 Task: Add a signature Ibrahim Sanchez containing Have a great St. Patricks Day, Ibrahim Sanchez to email address softage.2@softage.net and add a label Decorations
Action: Mouse moved to (1004, 81)
Screenshot: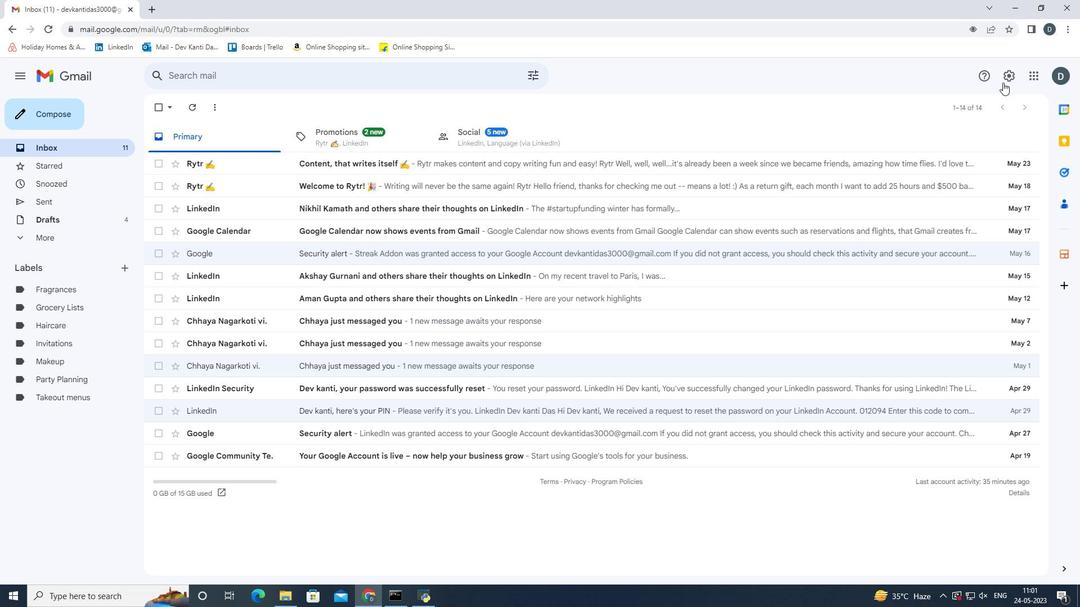 
Action: Mouse pressed left at (1004, 81)
Screenshot: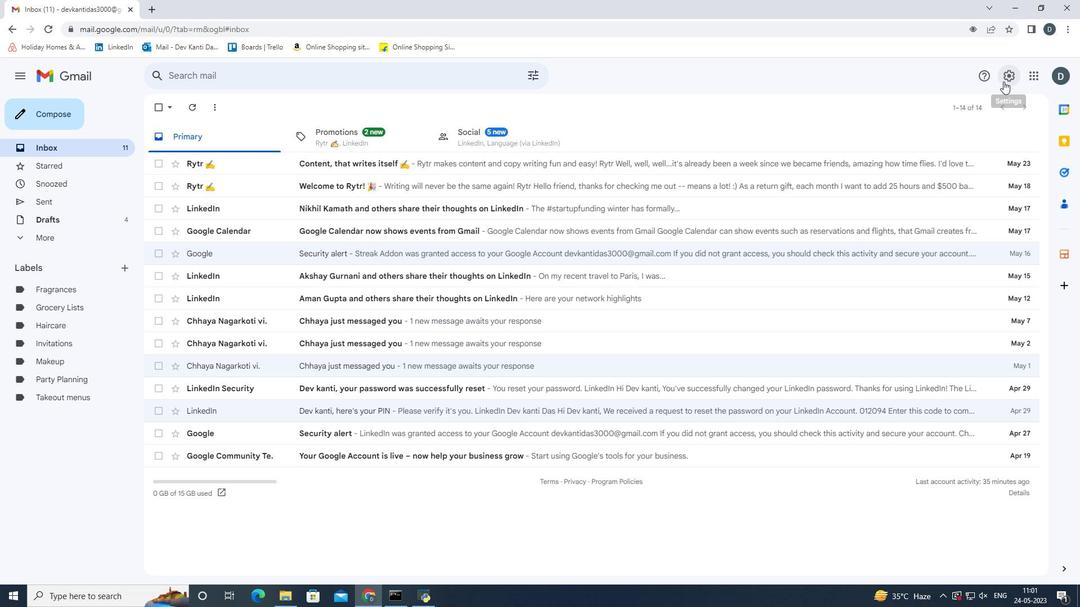 
Action: Mouse moved to (973, 130)
Screenshot: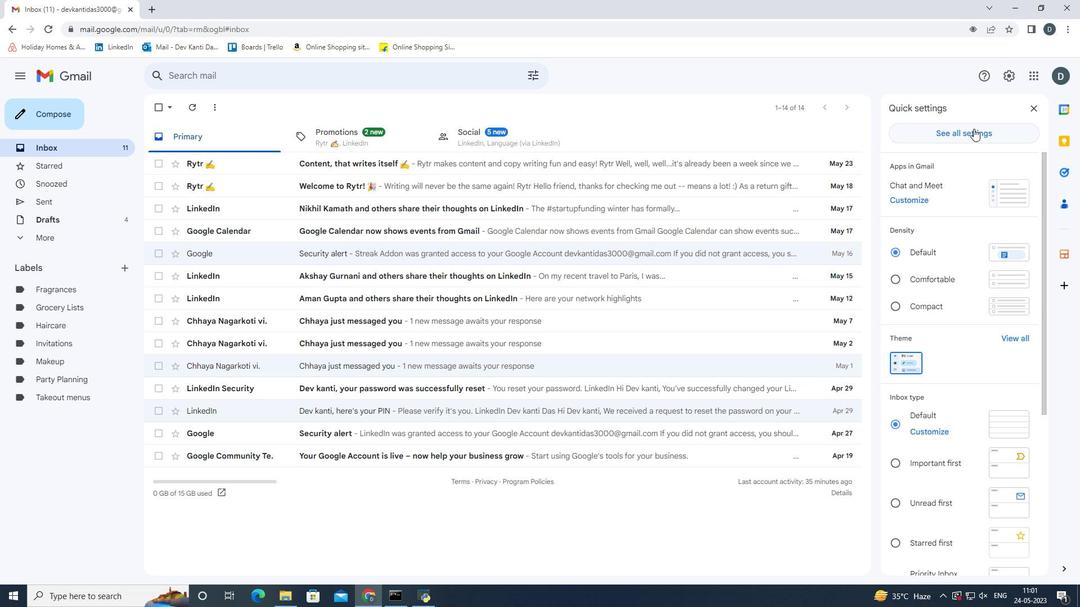 
Action: Mouse pressed left at (973, 130)
Screenshot: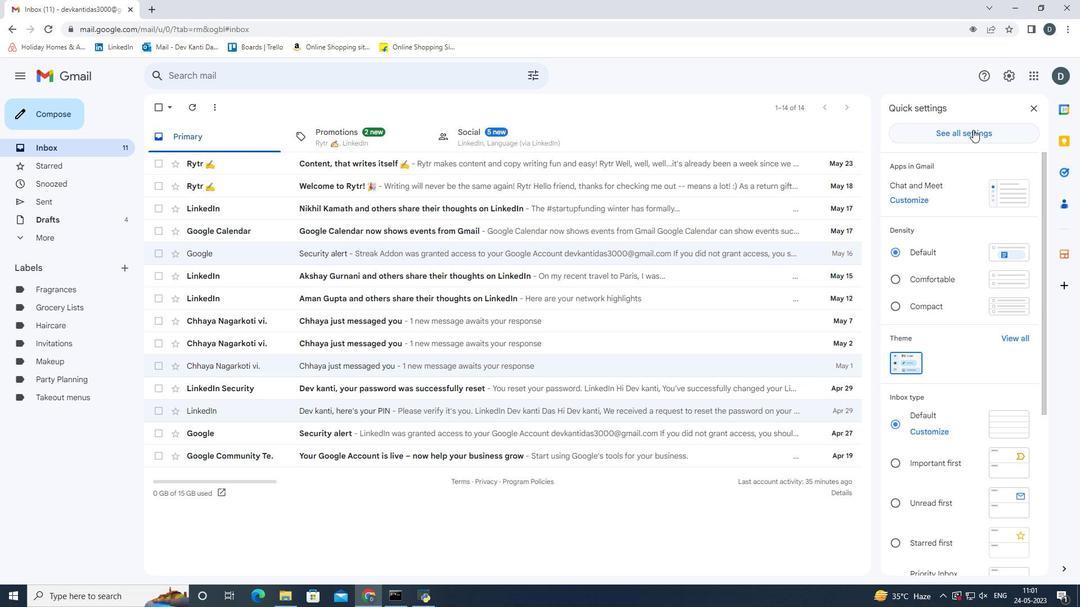 
Action: Mouse moved to (741, 331)
Screenshot: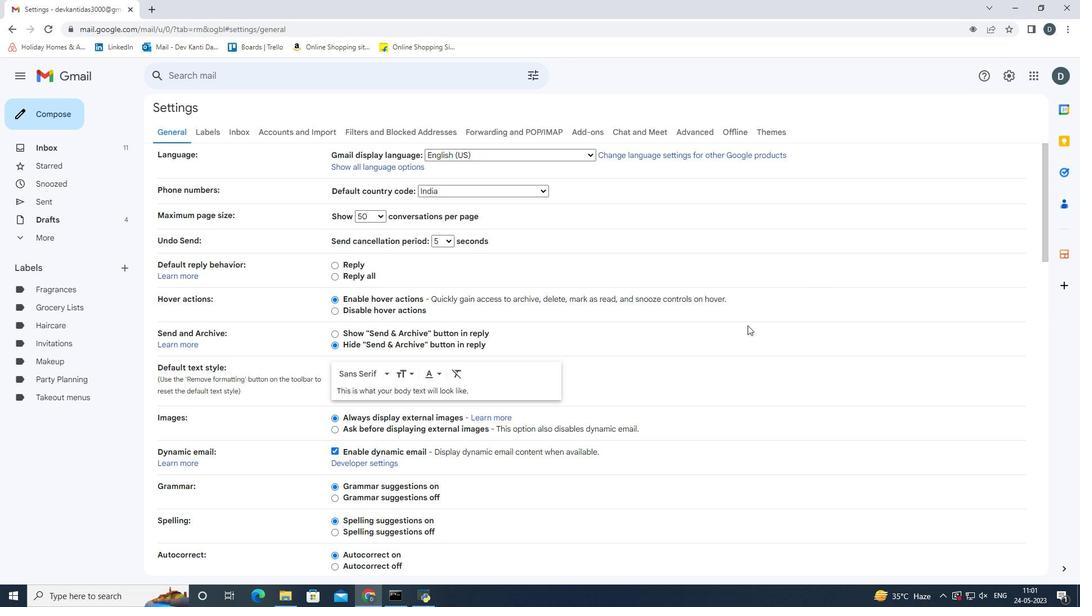 
Action: Mouse scrolled (741, 330) with delta (0, 0)
Screenshot: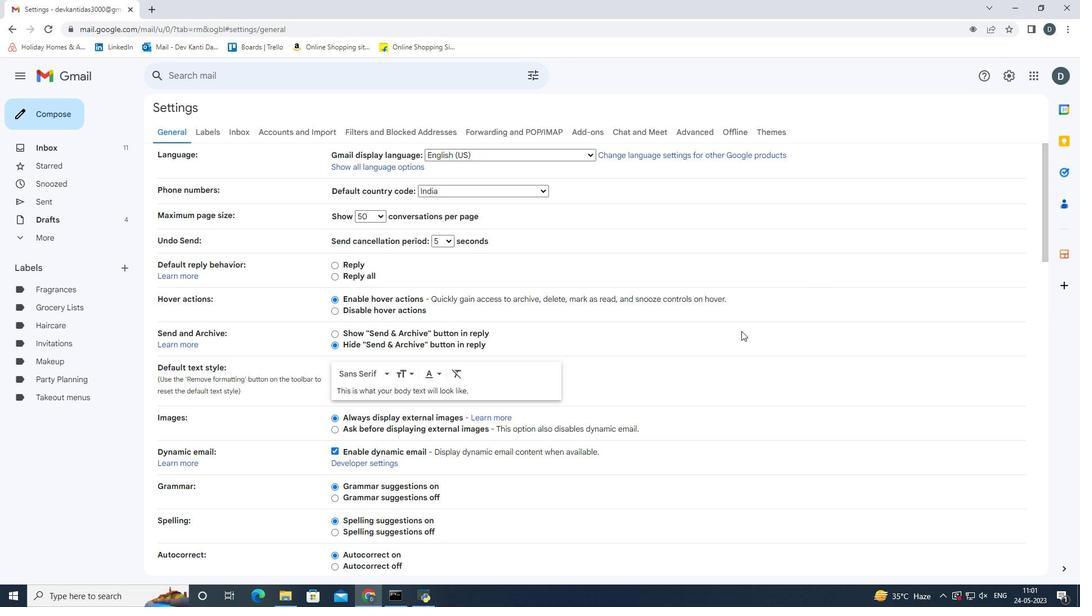 
Action: Mouse scrolled (741, 330) with delta (0, 0)
Screenshot: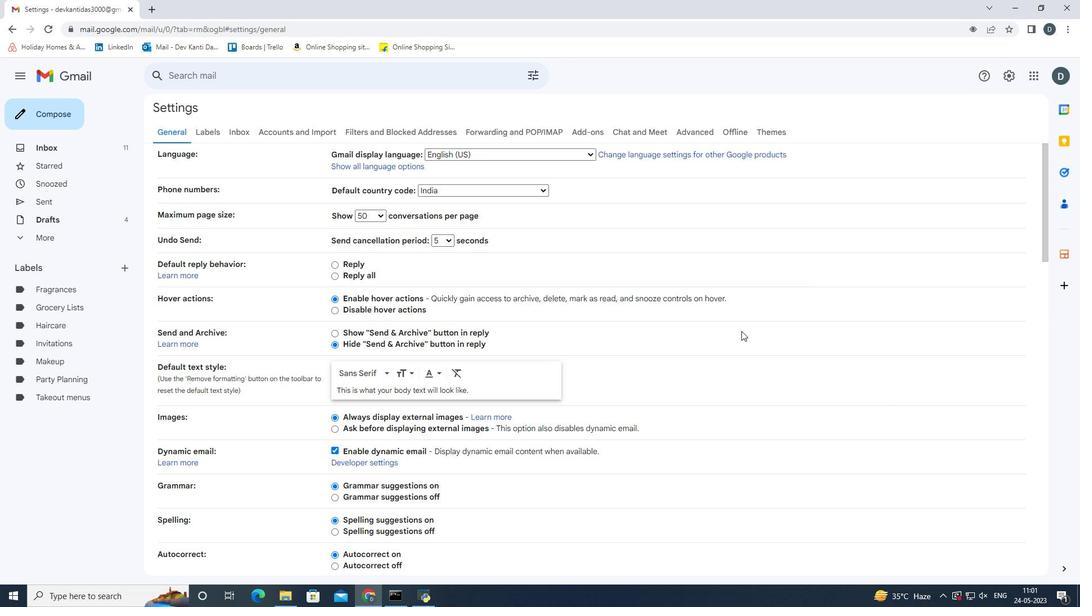 
Action: Mouse scrolled (741, 330) with delta (0, 0)
Screenshot: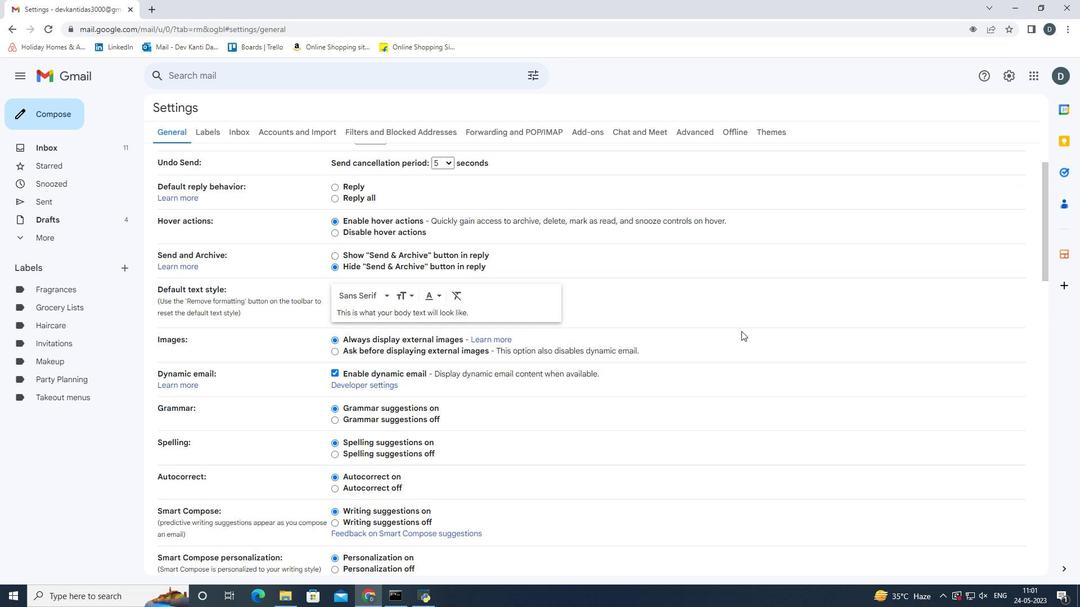 
Action: Mouse scrolled (741, 330) with delta (0, 0)
Screenshot: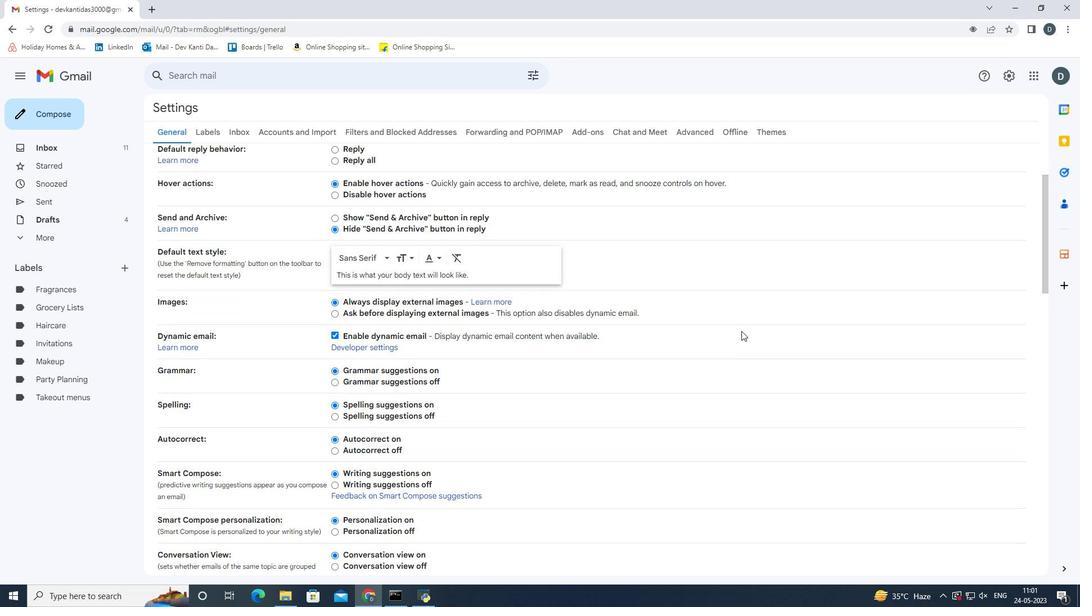 
Action: Mouse scrolled (741, 330) with delta (0, 0)
Screenshot: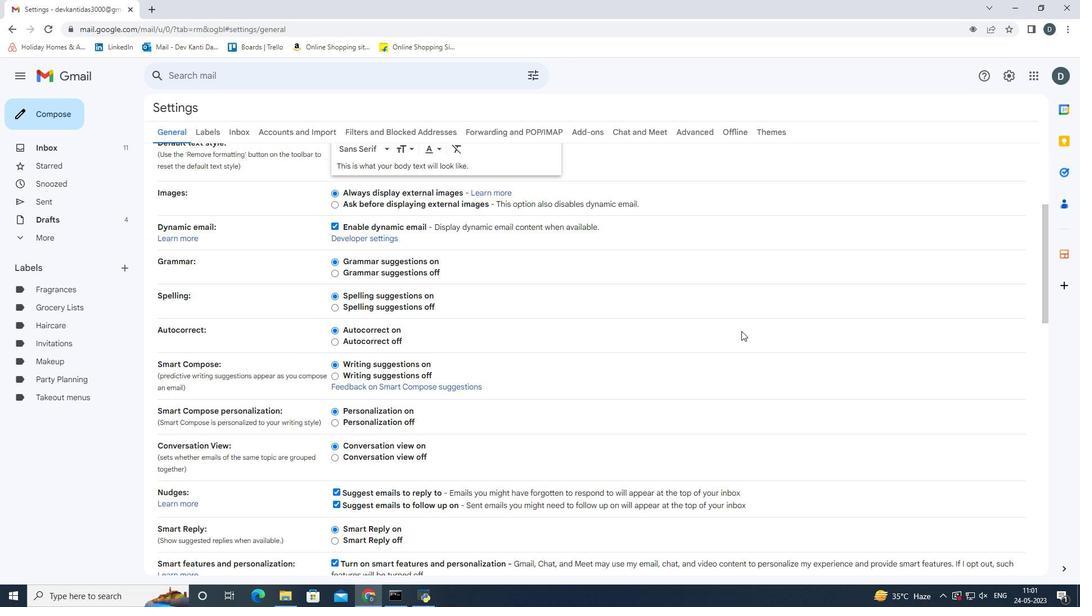 
Action: Mouse scrolled (741, 330) with delta (0, 0)
Screenshot: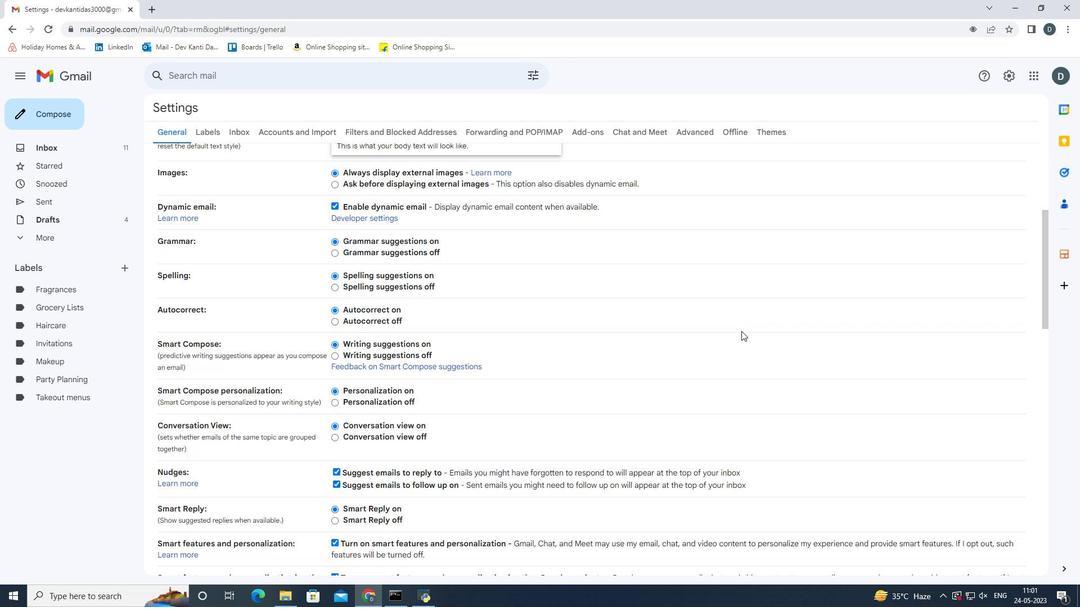 
Action: Mouse scrolled (741, 330) with delta (0, 0)
Screenshot: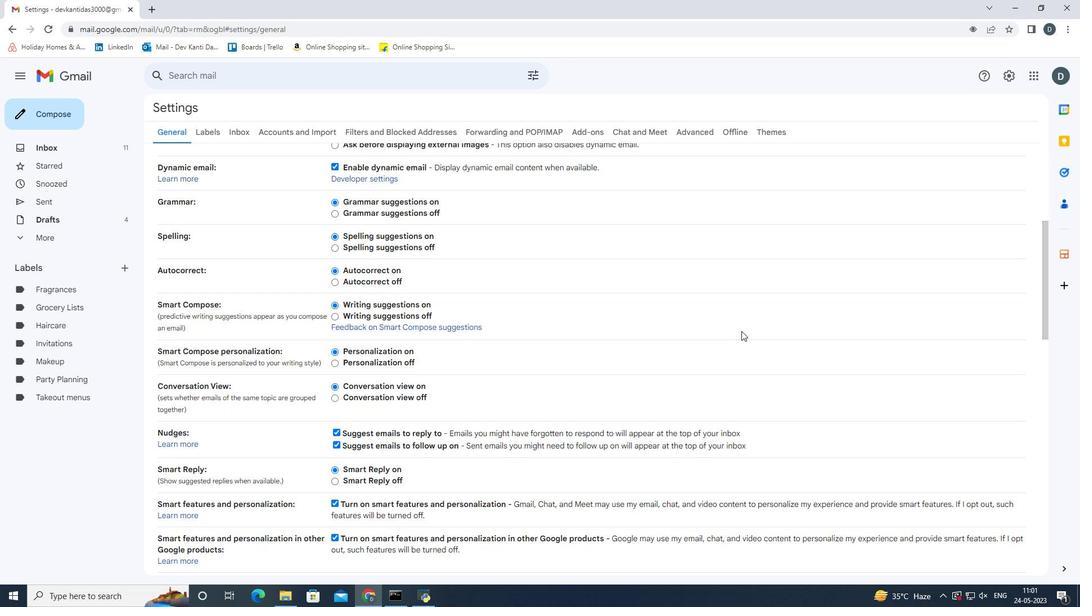 
Action: Mouse scrolled (741, 330) with delta (0, 0)
Screenshot: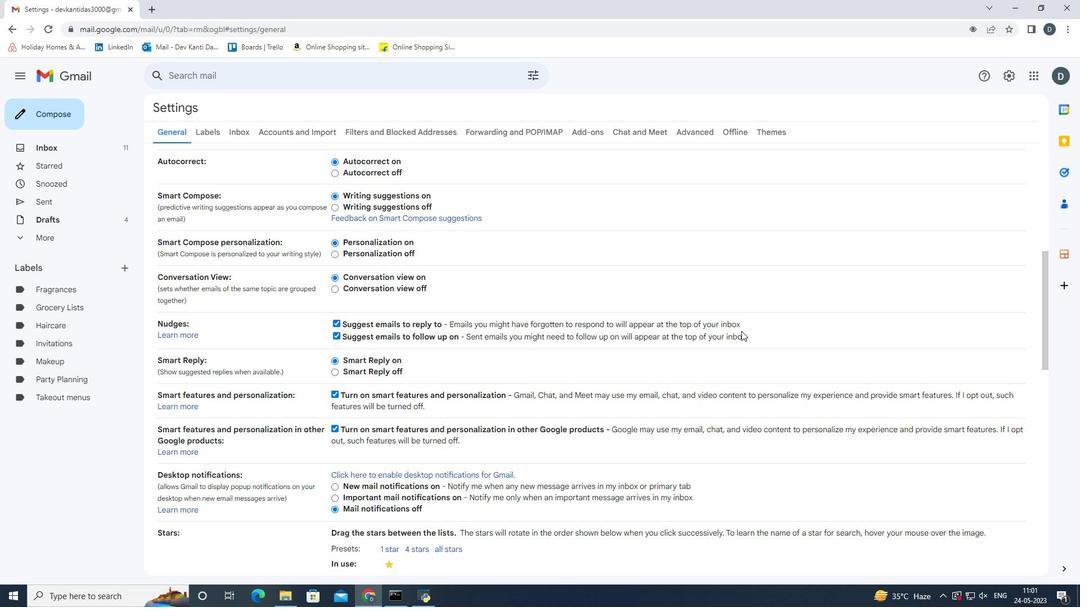 
Action: Mouse scrolled (741, 330) with delta (0, 0)
Screenshot: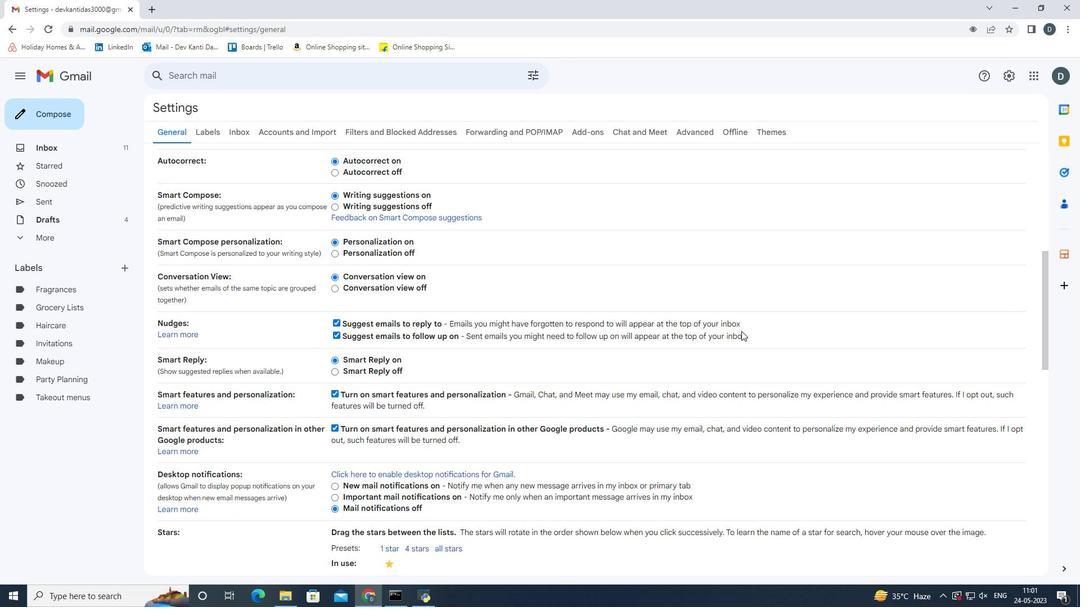 
Action: Mouse scrolled (741, 330) with delta (0, 0)
Screenshot: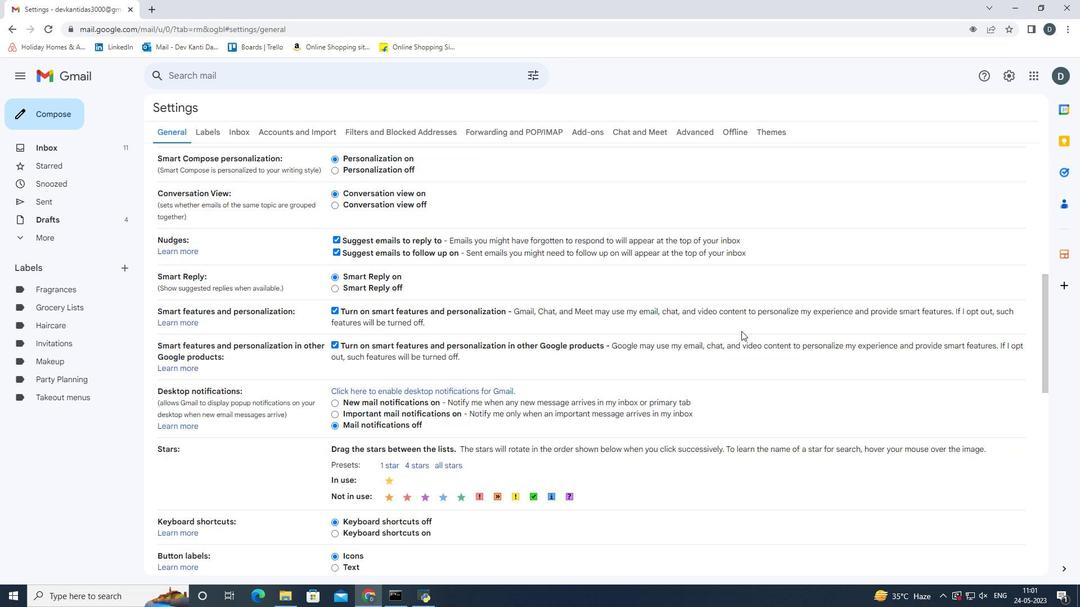 
Action: Mouse scrolled (741, 330) with delta (0, 0)
Screenshot: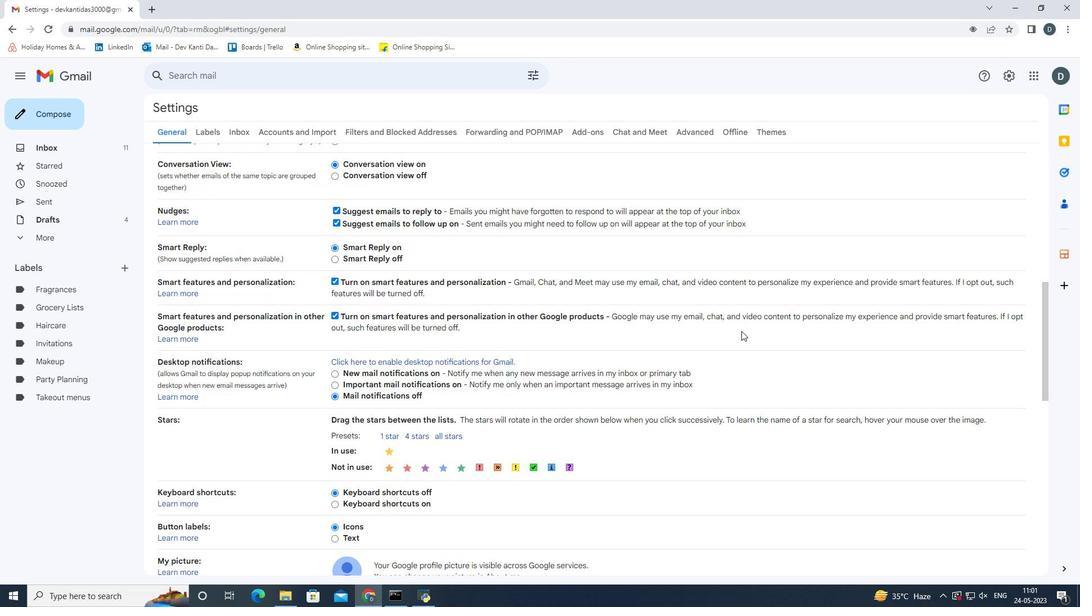 
Action: Mouse scrolled (741, 330) with delta (0, 0)
Screenshot: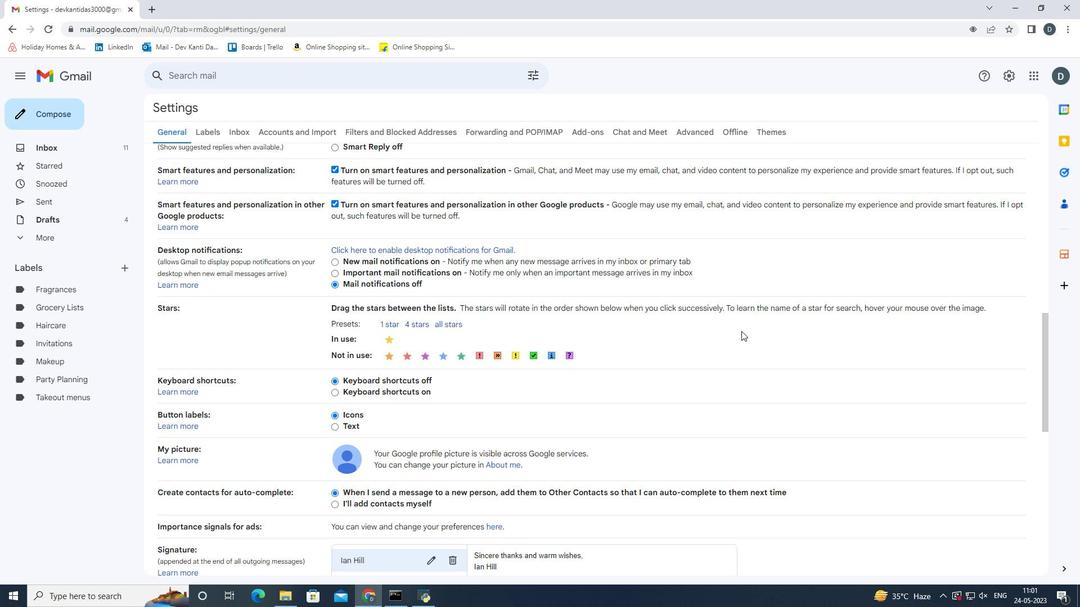 
Action: Mouse scrolled (741, 330) with delta (0, 0)
Screenshot: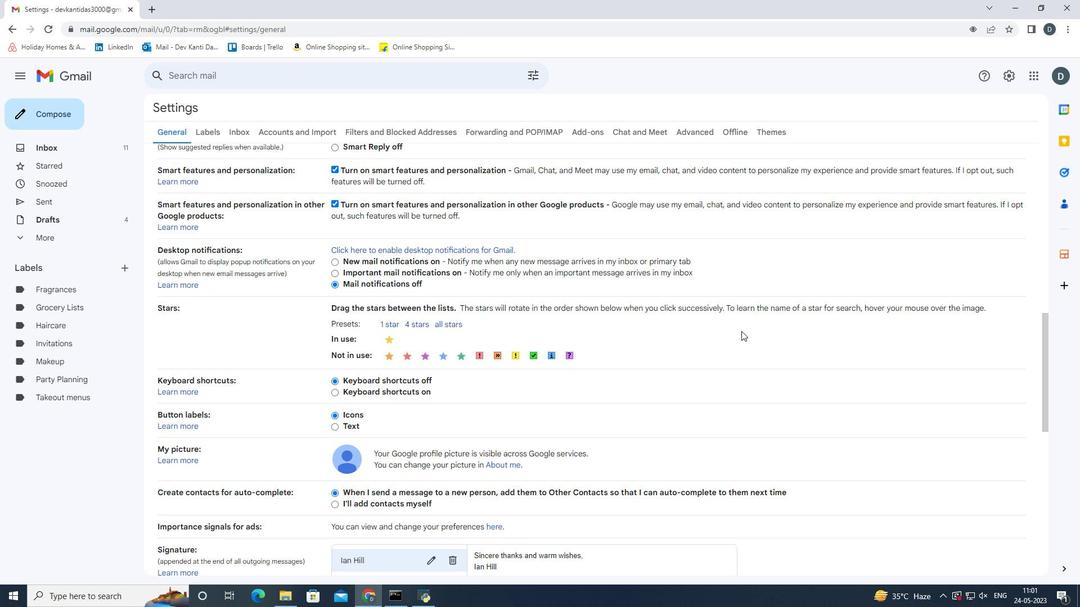 
Action: Mouse scrolled (741, 330) with delta (0, 0)
Screenshot: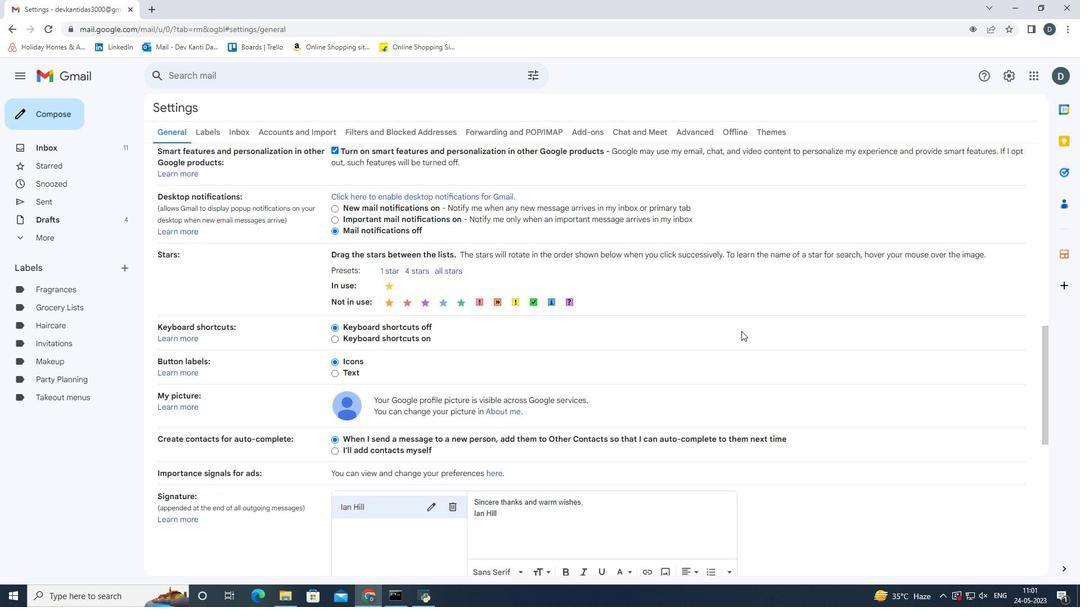 
Action: Mouse moved to (444, 394)
Screenshot: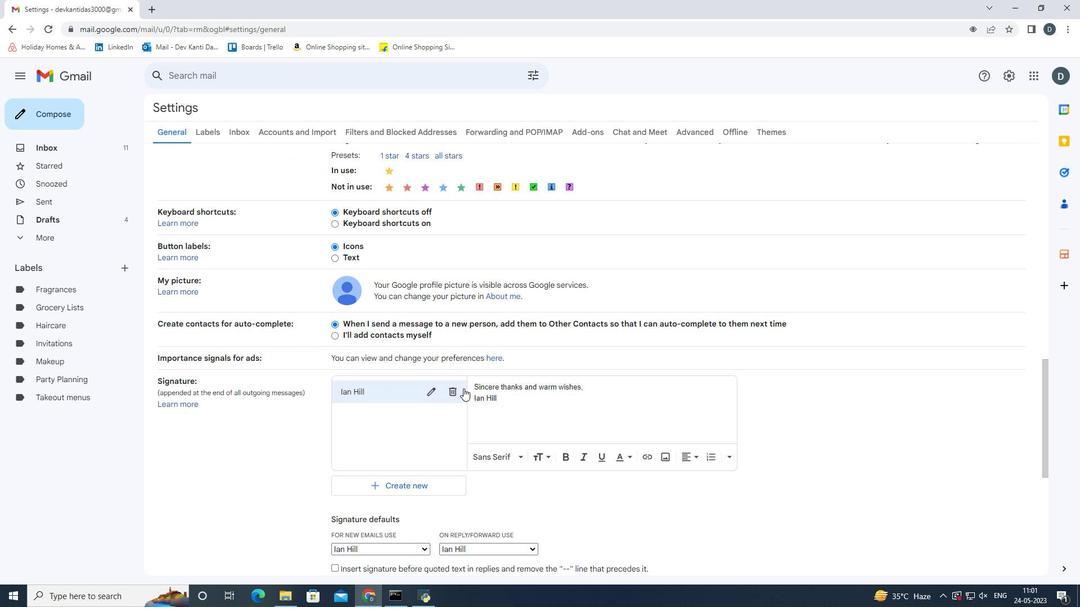
Action: Mouse pressed left at (444, 394)
Screenshot: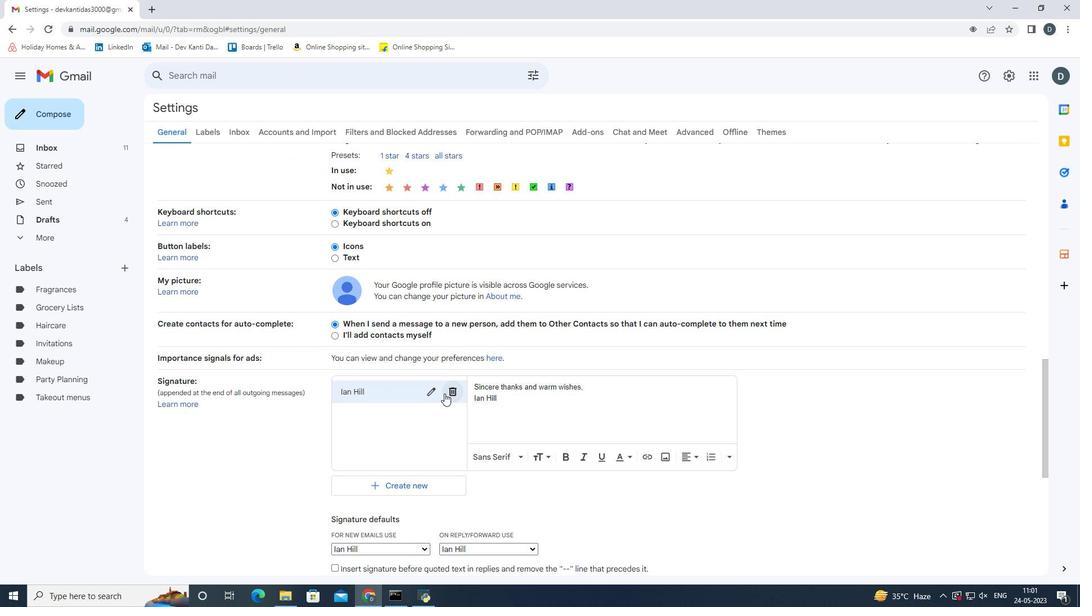 
Action: Mouse moved to (632, 340)
Screenshot: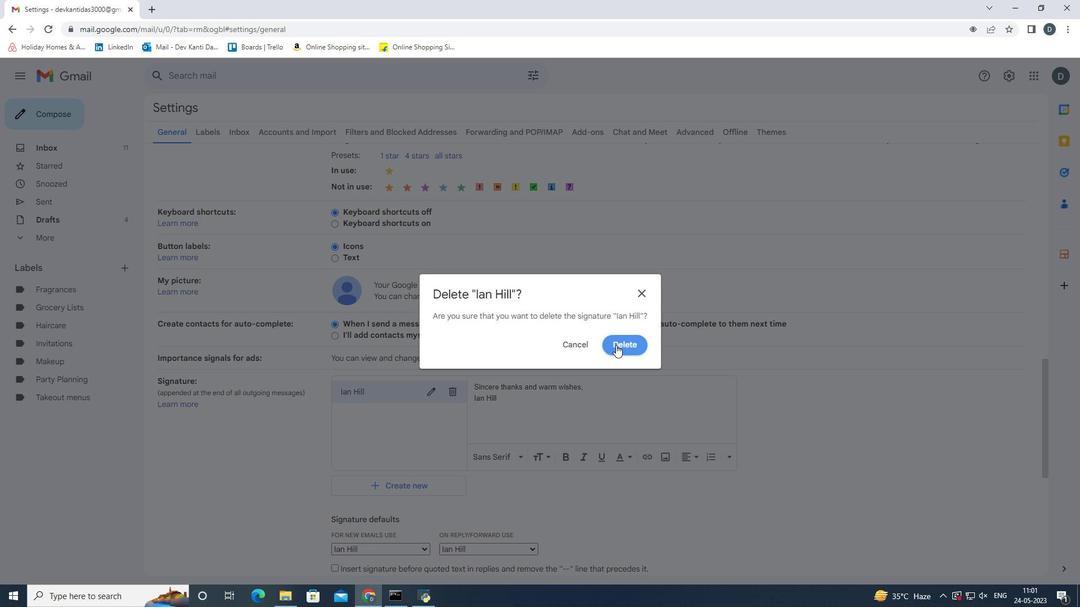 
Action: Mouse pressed left at (632, 340)
Screenshot: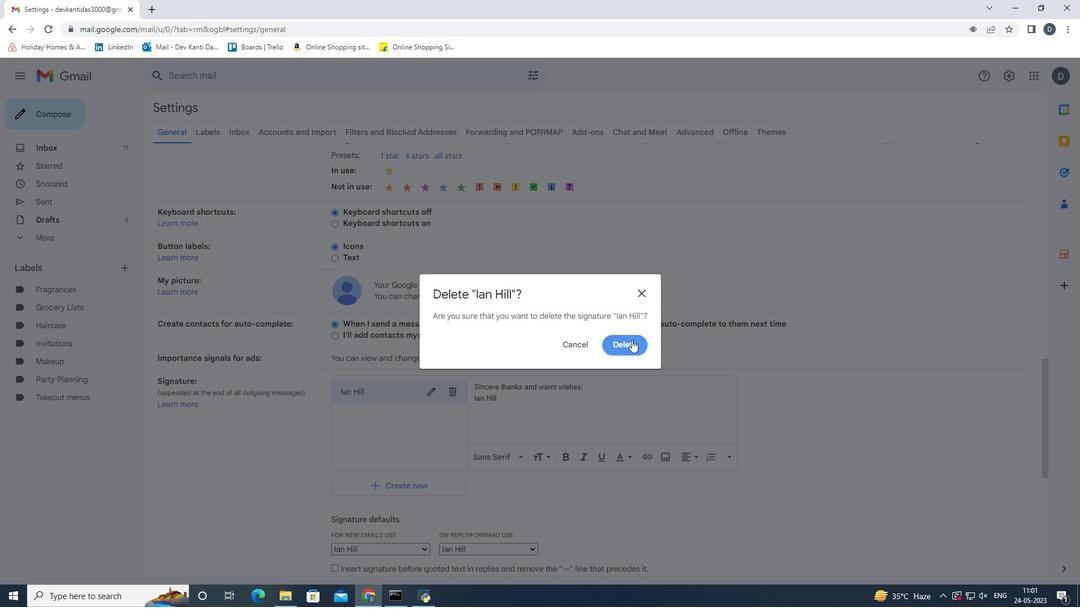 
Action: Mouse moved to (385, 396)
Screenshot: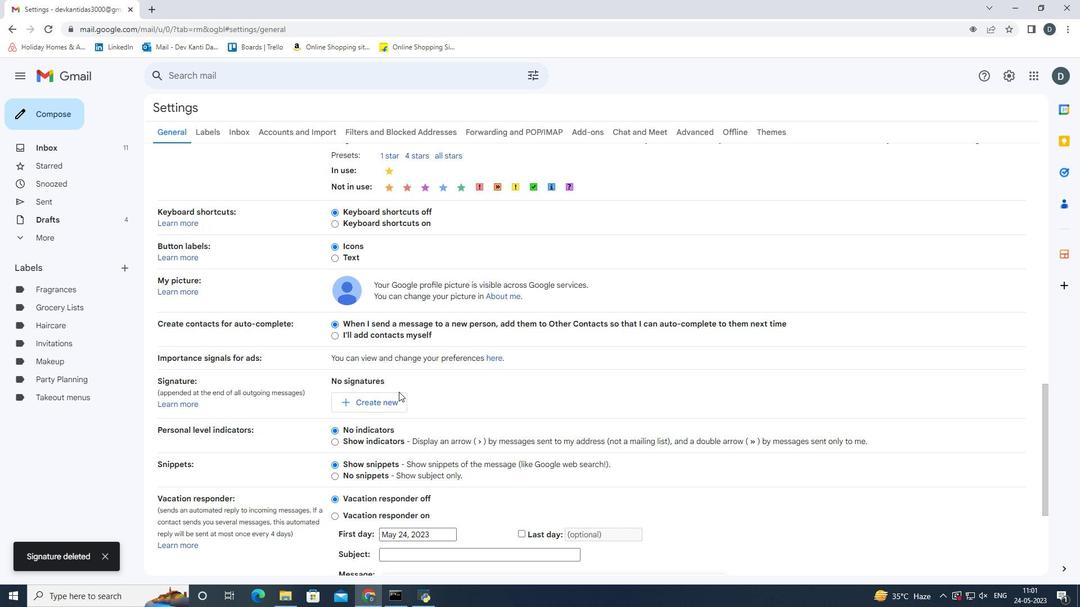 
Action: Mouse pressed left at (385, 396)
Screenshot: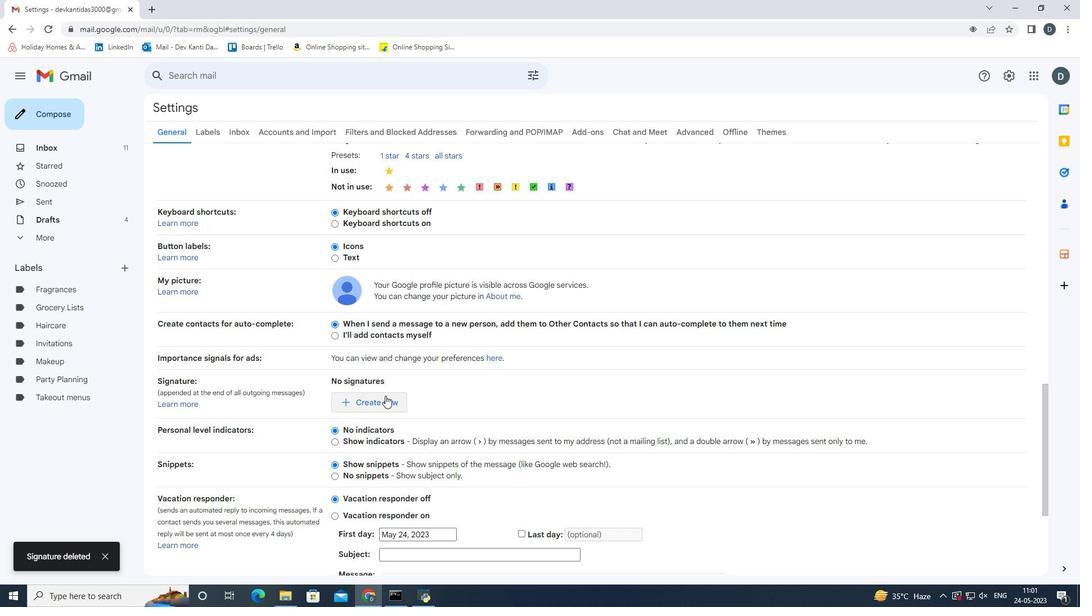 
Action: Mouse moved to (485, 331)
Screenshot: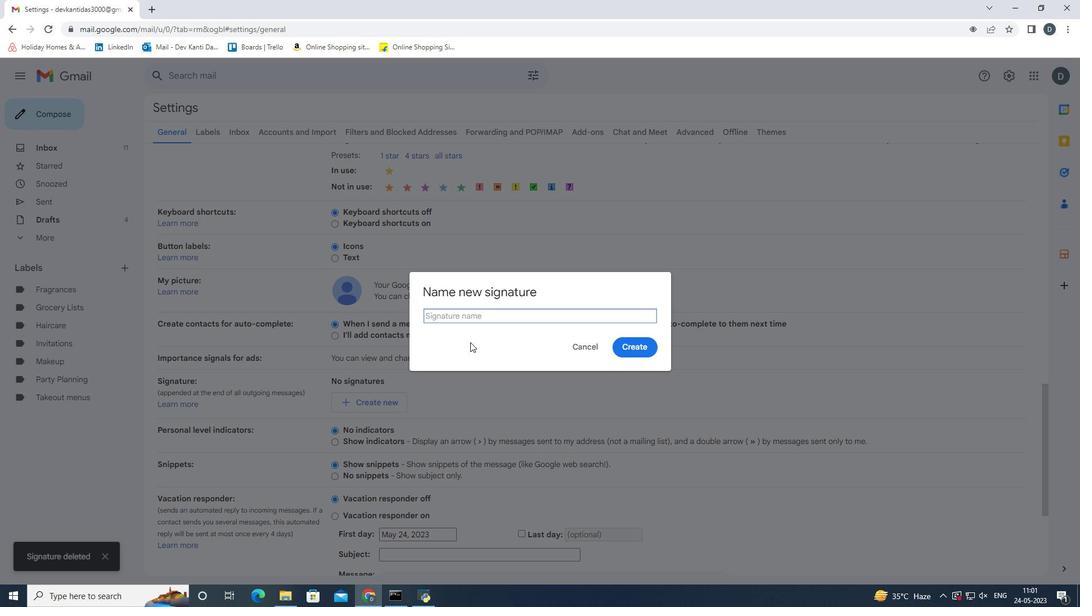 
Action: Key pressed <Key.shift_r>Ibrahim<Key.space><Key.shift>Sanchez<Key.enter>
Screenshot: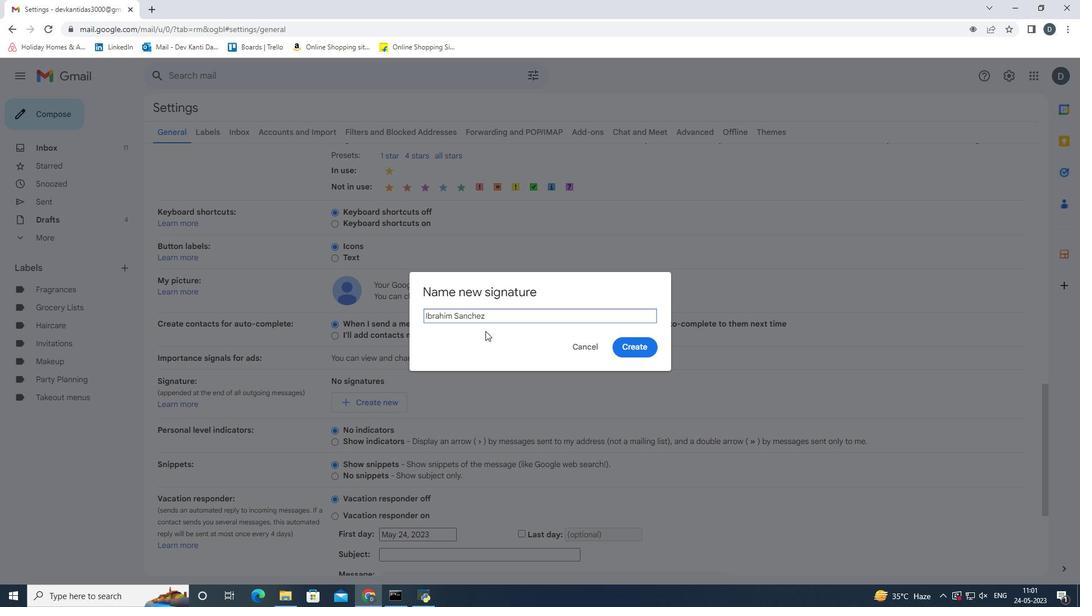 
Action: Mouse moved to (533, 394)
Screenshot: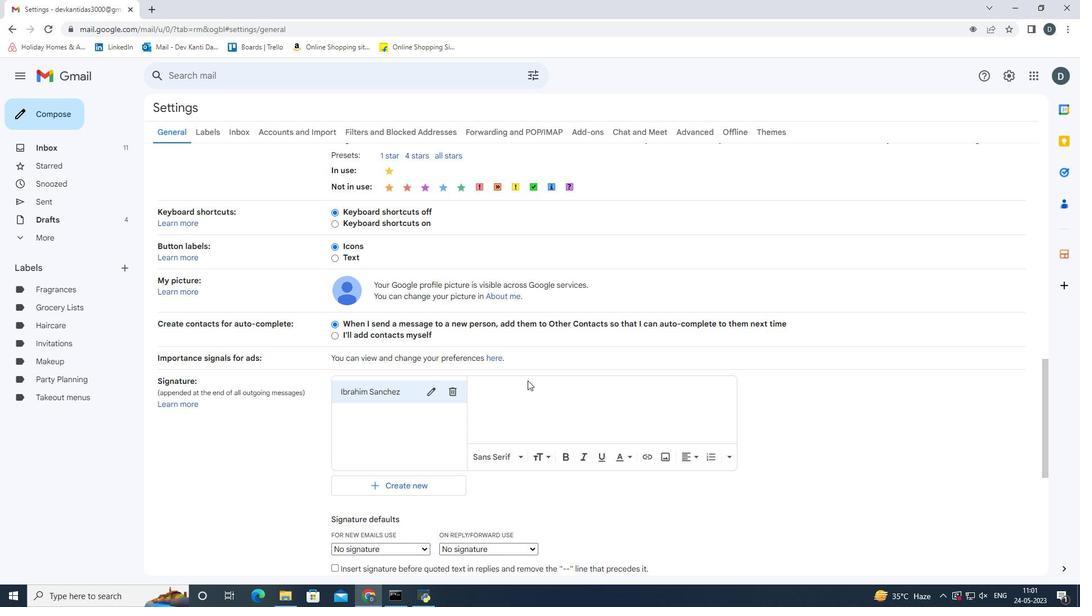 
Action: Mouse pressed left at (533, 394)
Screenshot: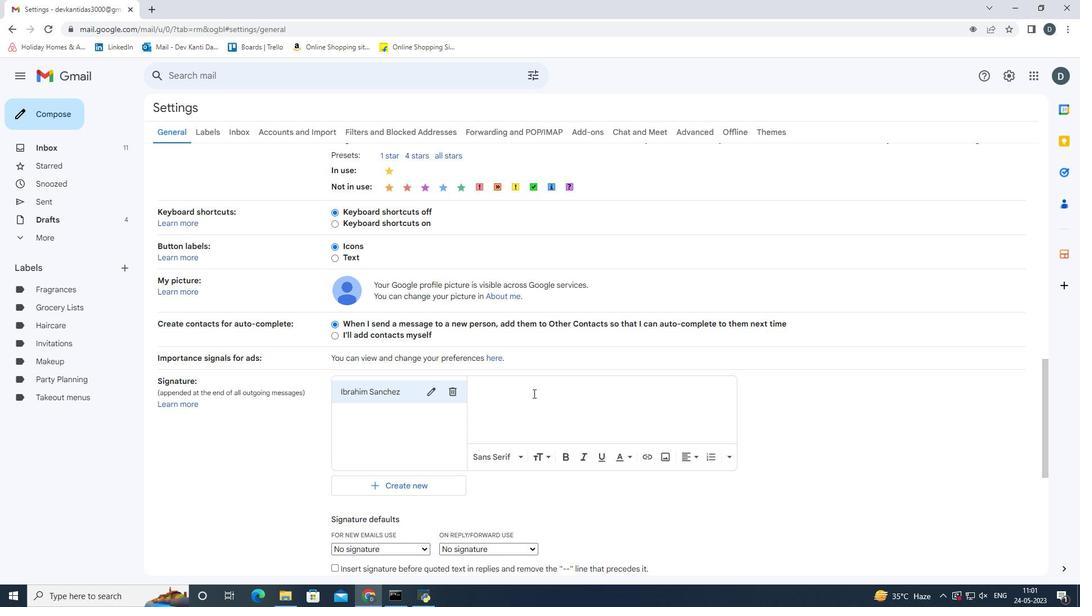 
Action: Key pressed <Key.shift><Key.shift><Key.shift><Key.shift><Key.shift><Key.shift><Key.shift><Key.shift><Key.shift><Key.shift><Key.shift>Have<Key.space>a<Key.space>great<Key.space><Key.shift>St.<Key.space><Key.shift_r><Key.shift_r><Key.shift_r><Key.shift_r><Key.shift_r><Key.shift_r>Patricks<Key.space><Key.shift><Key.shift>Day,<Key.enter><Key.shift_r><Key.shift_r><Key.shift_r><Key.shift_r><Key.shift_r><Key.shift_r>Ibrahim<Key.space><Key.shift>Sanchez
Screenshot: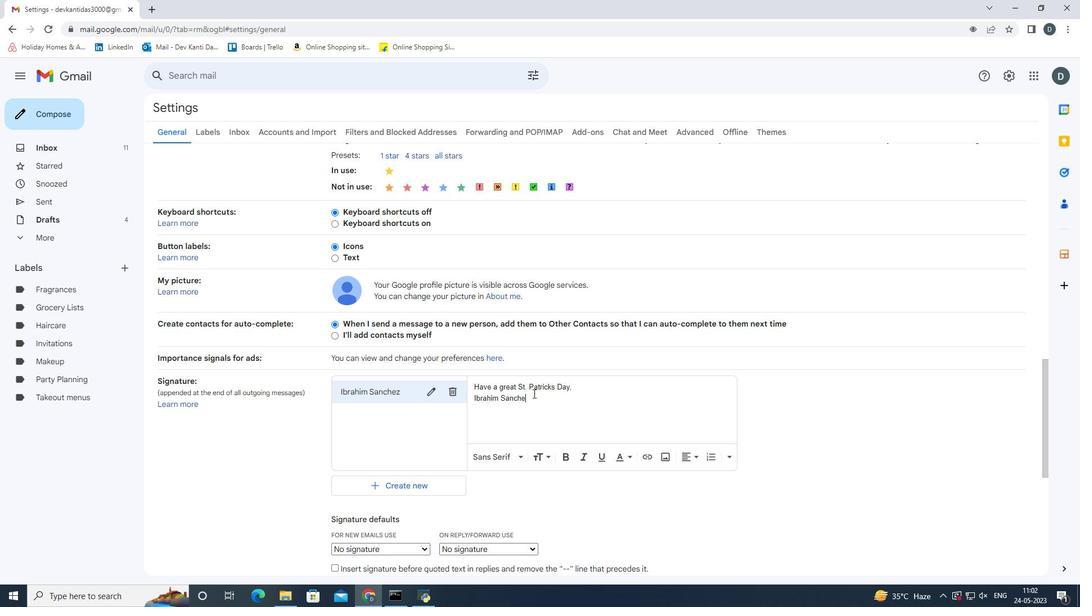 
Action: Mouse moved to (853, 419)
Screenshot: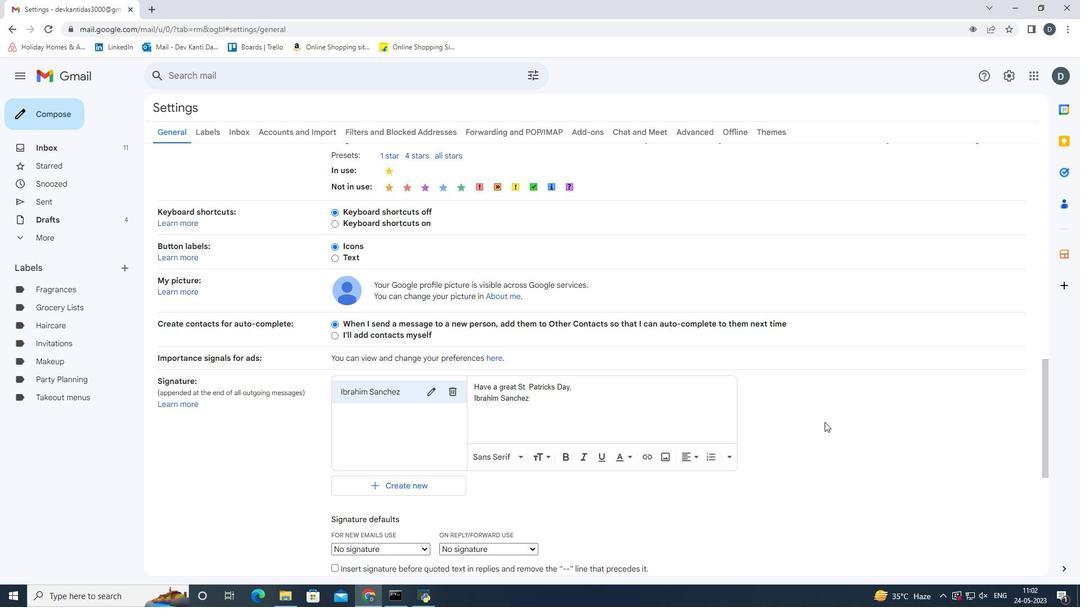 
Action: Mouse pressed left at (853, 419)
Screenshot: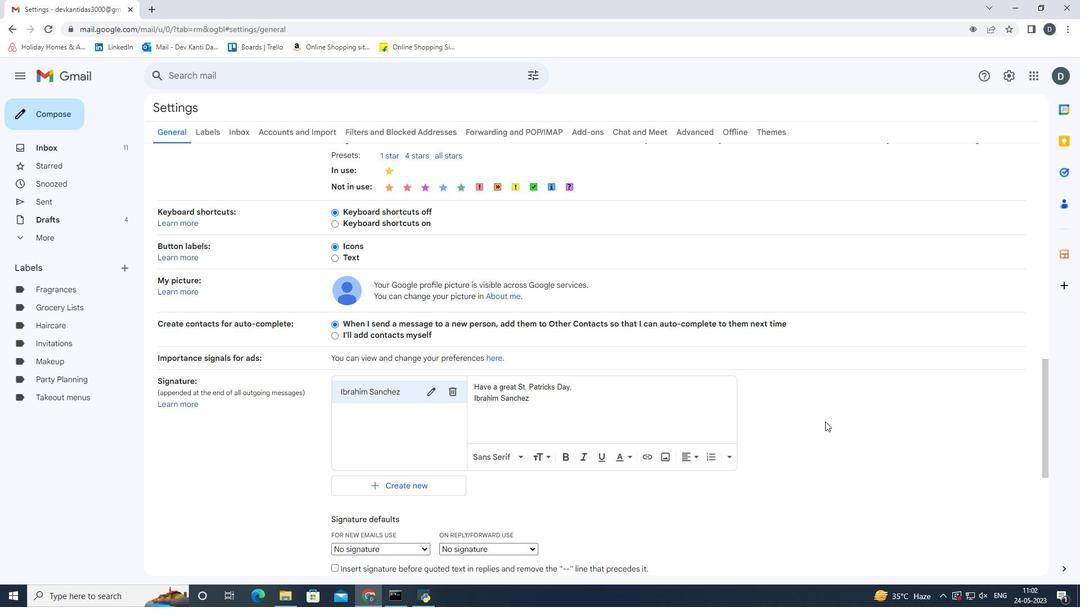 
Action: Mouse moved to (410, 513)
Screenshot: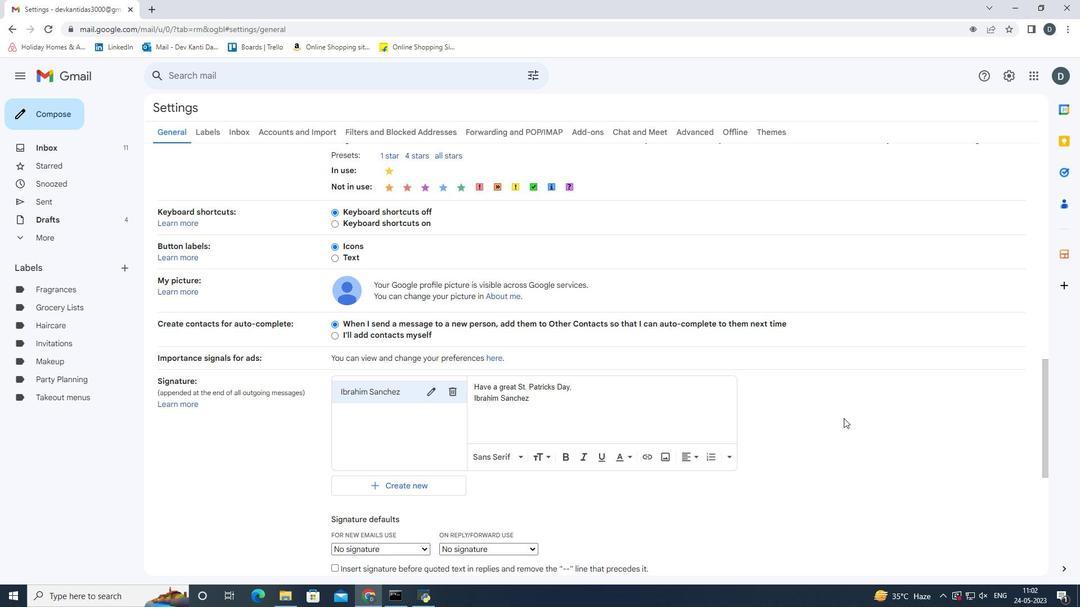 
Action: Mouse scrolled (410, 513) with delta (0, 0)
Screenshot: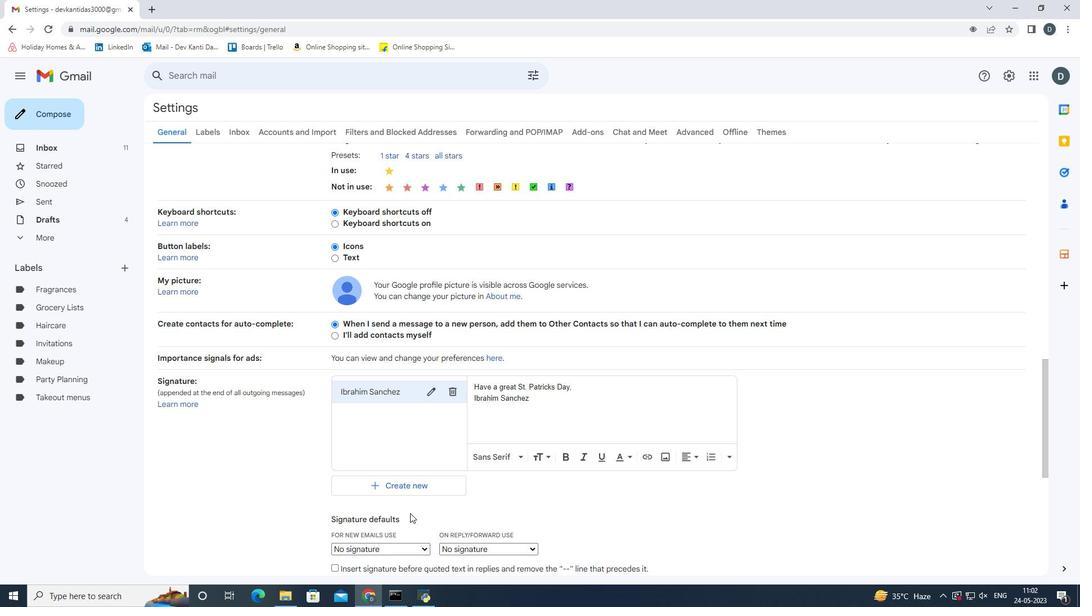 
Action: Mouse scrolled (410, 513) with delta (0, 0)
Screenshot: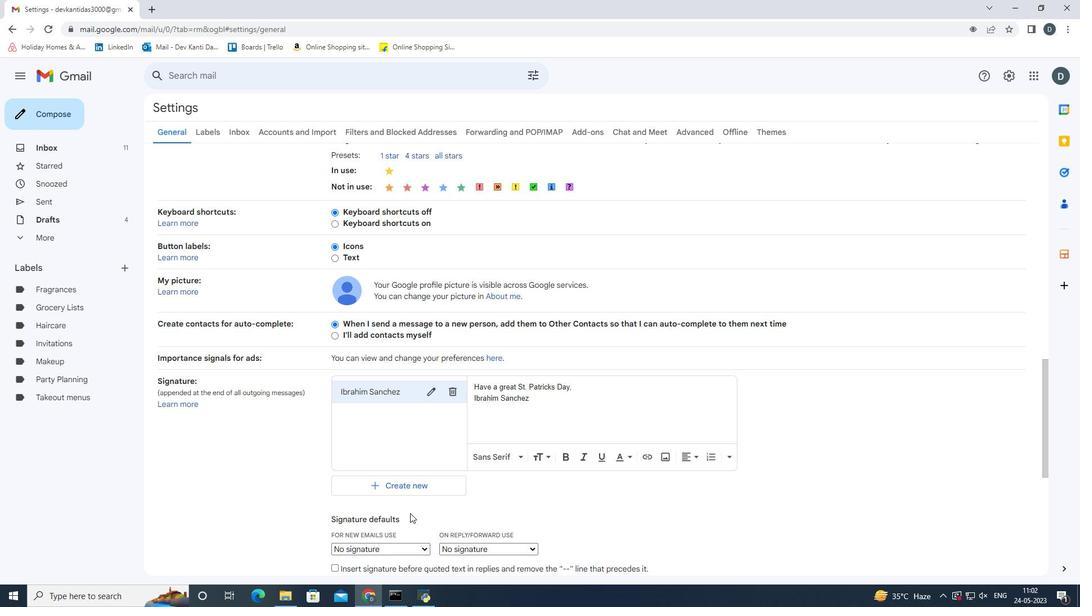 
Action: Mouse scrolled (410, 513) with delta (0, 0)
Screenshot: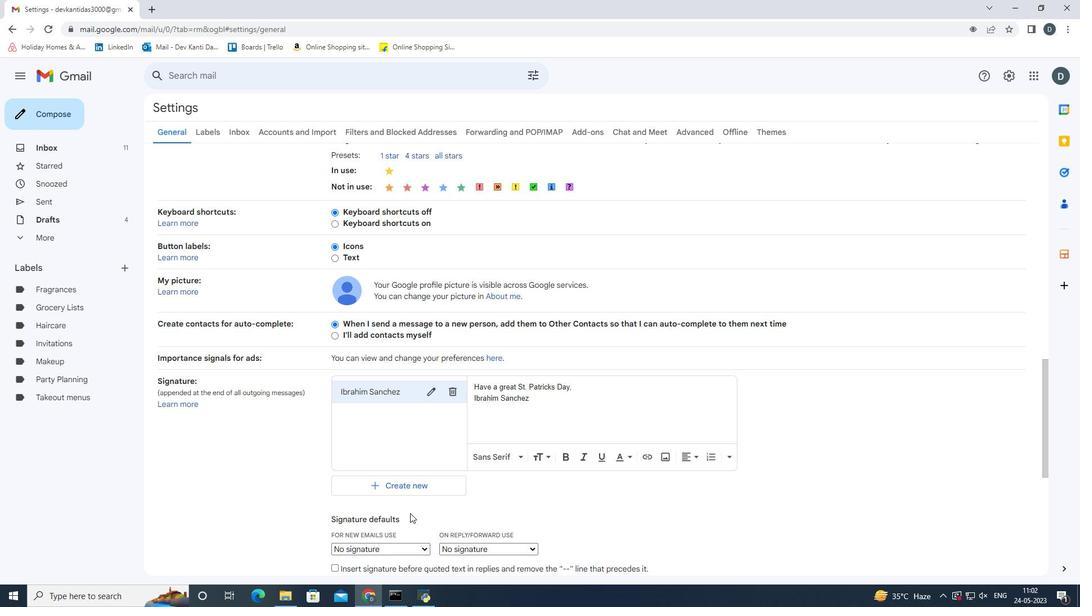 
Action: Mouse moved to (426, 378)
Screenshot: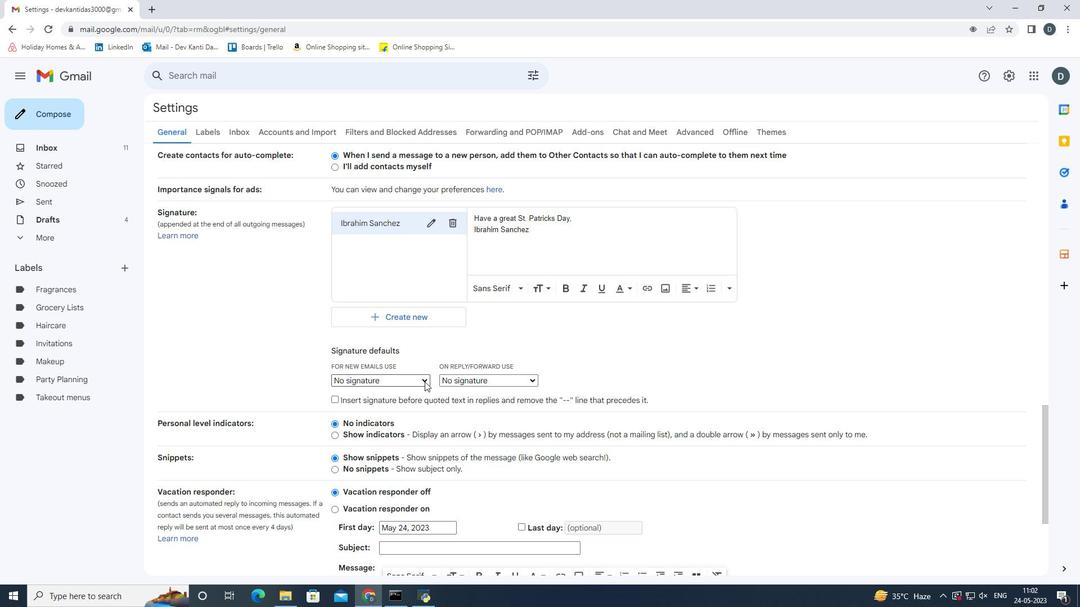 
Action: Mouse pressed left at (426, 378)
Screenshot: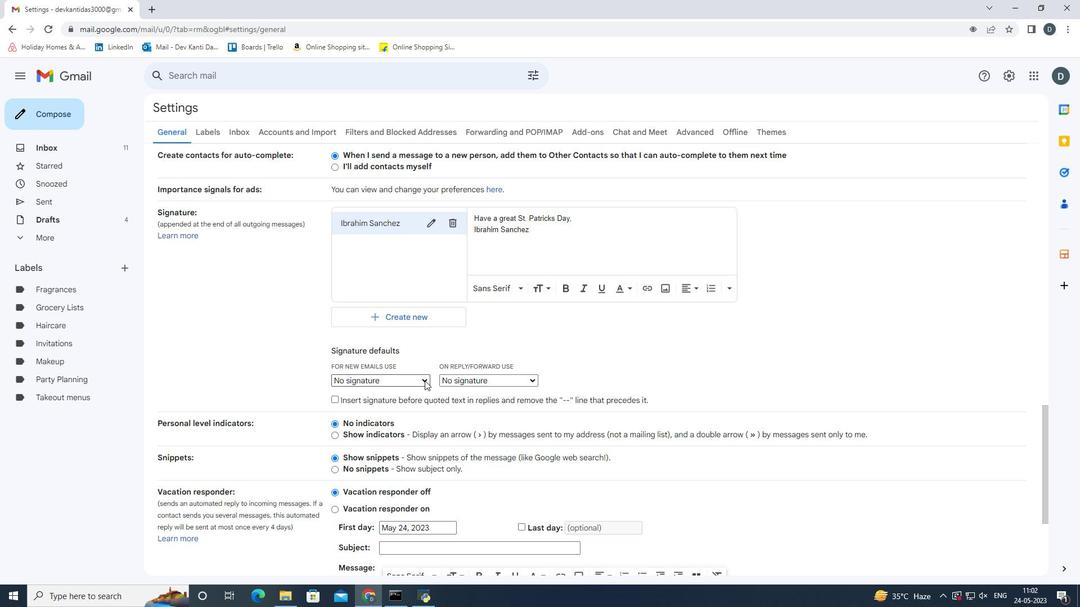 
Action: Mouse moved to (404, 410)
Screenshot: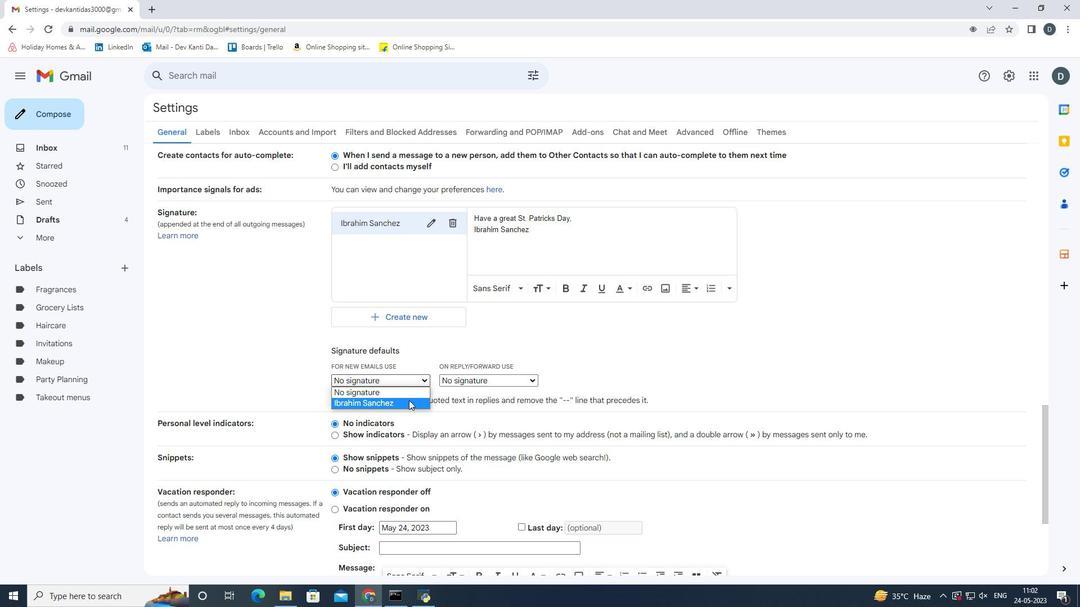 
Action: Mouse pressed left at (404, 410)
Screenshot: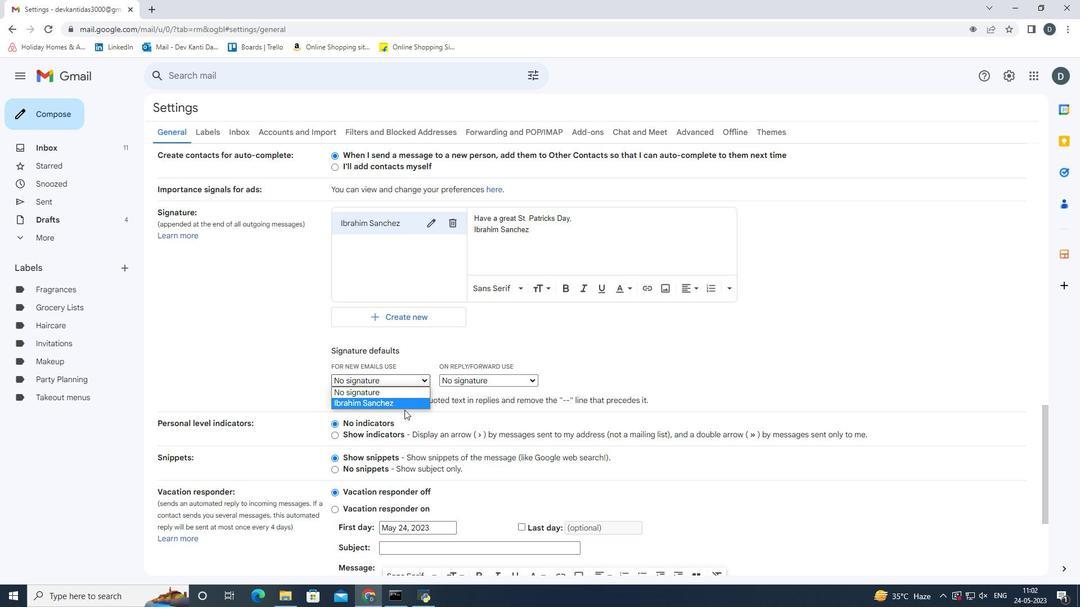 
Action: Mouse moved to (417, 382)
Screenshot: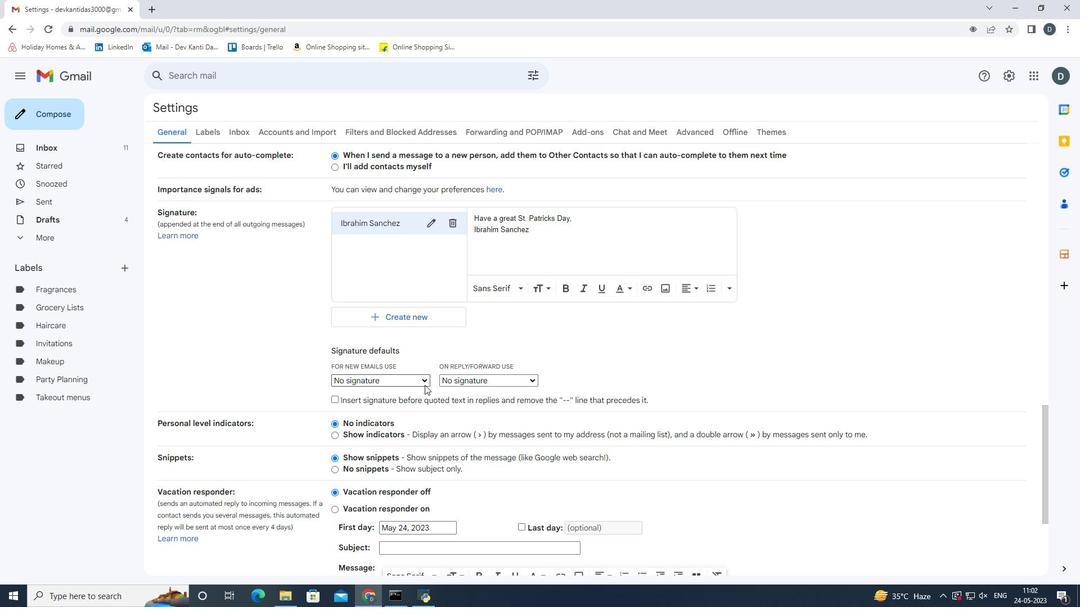 
Action: Mouse pressed left at (417, 382)
Screenshot: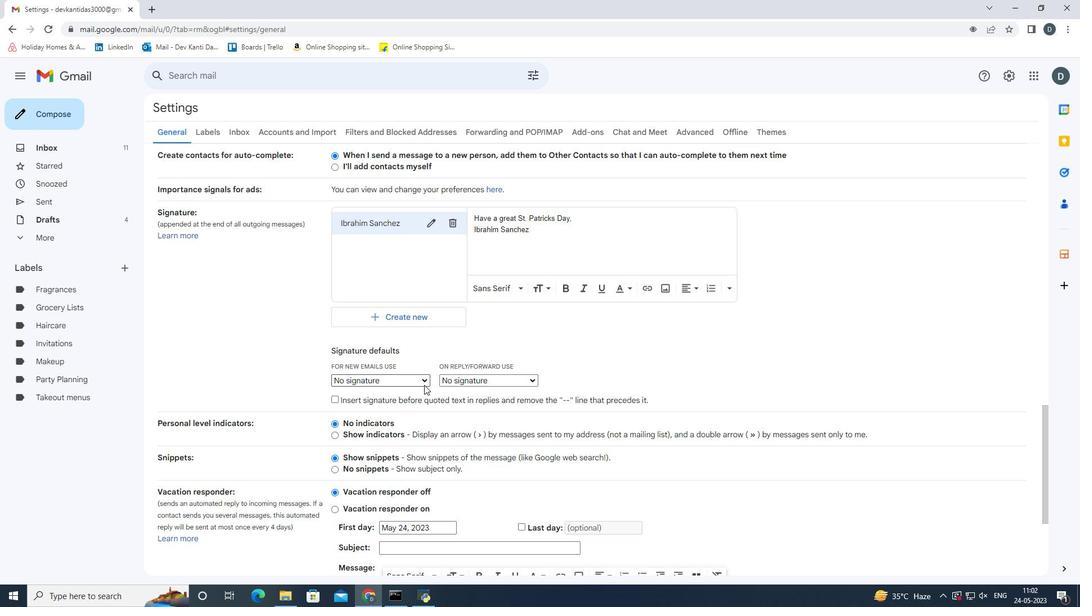 
Action: Mouse moved to (406, 403)
Screenshot: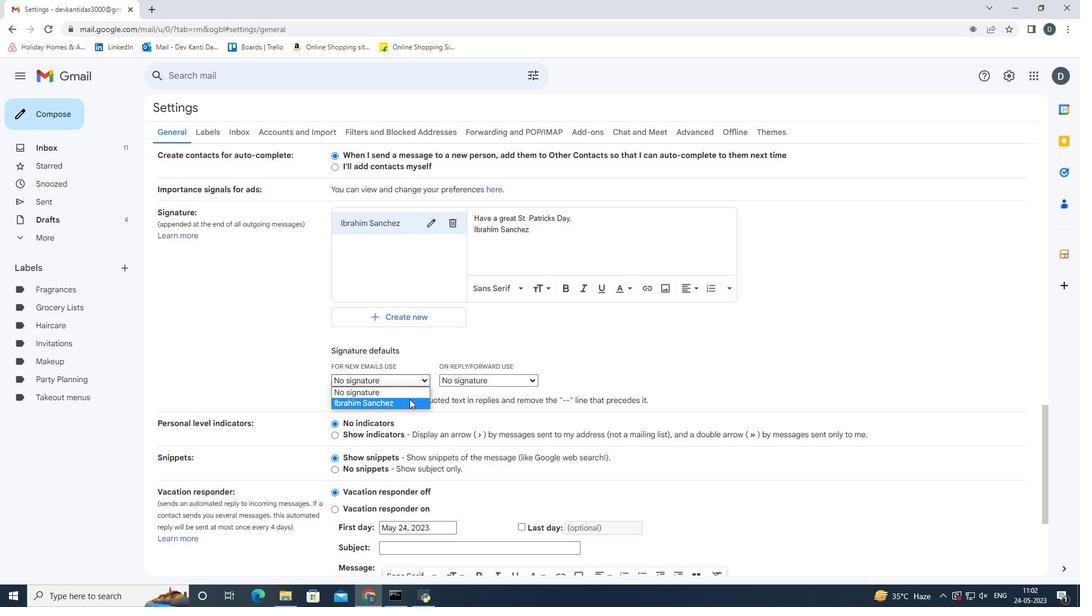 
Action: Mouse pressed left at (406, 403)
Screenshot: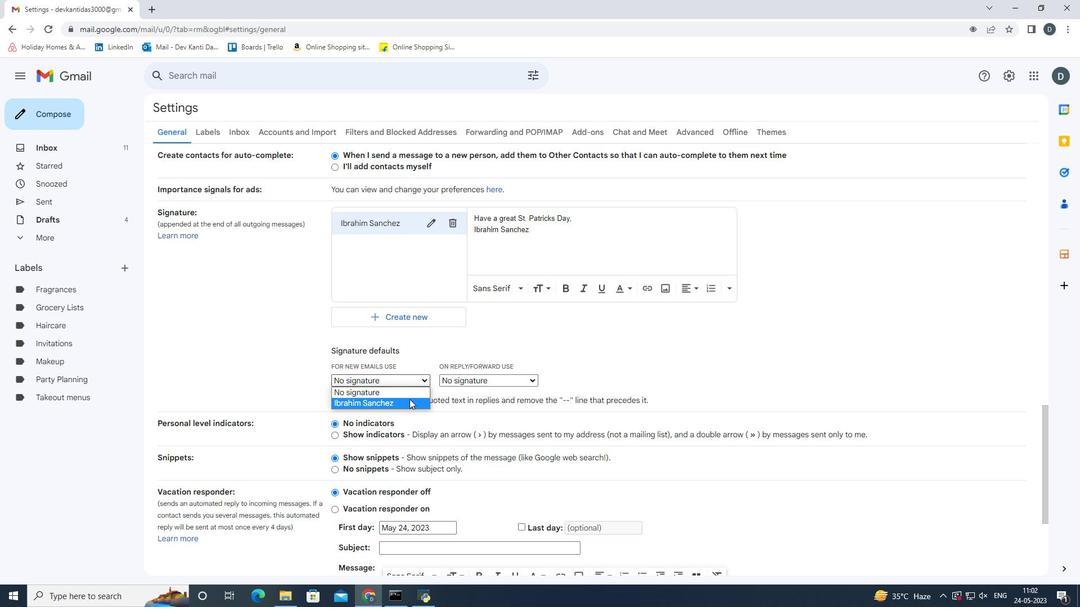
Action: Mouse moved to (495, 374)
Screenshot: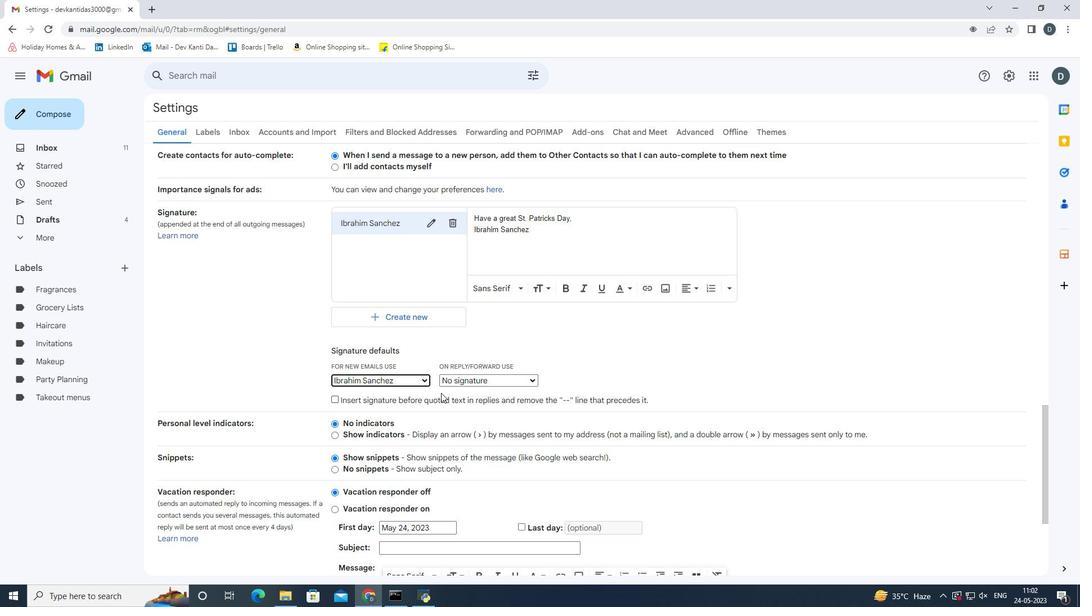 
Action: Mouse pressed left at (495, 374)
Screenshot: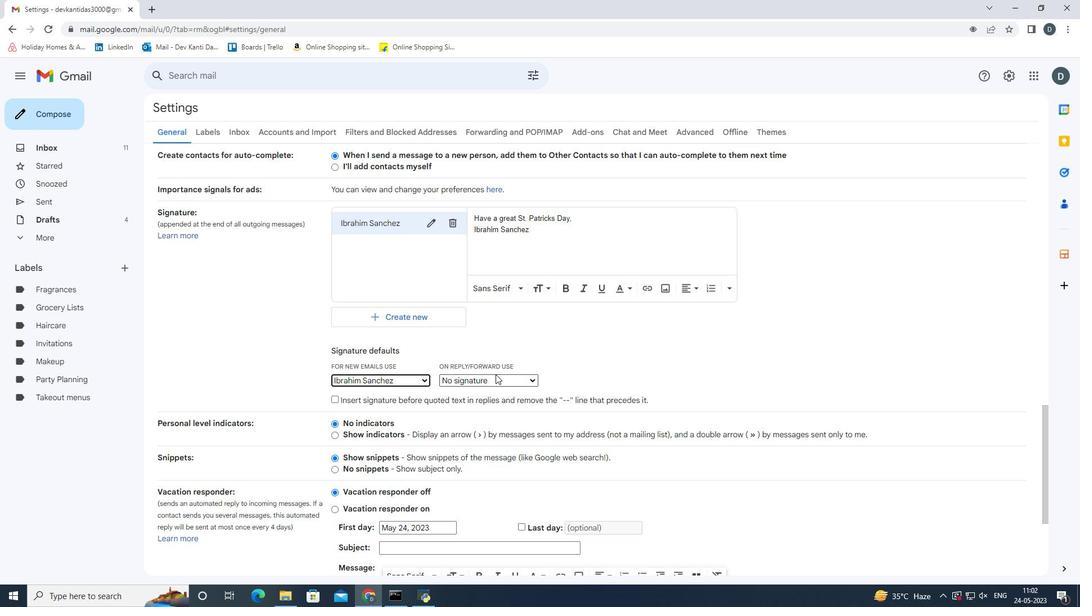 
Action: Mouse moved to (477, 404)
Screenshot: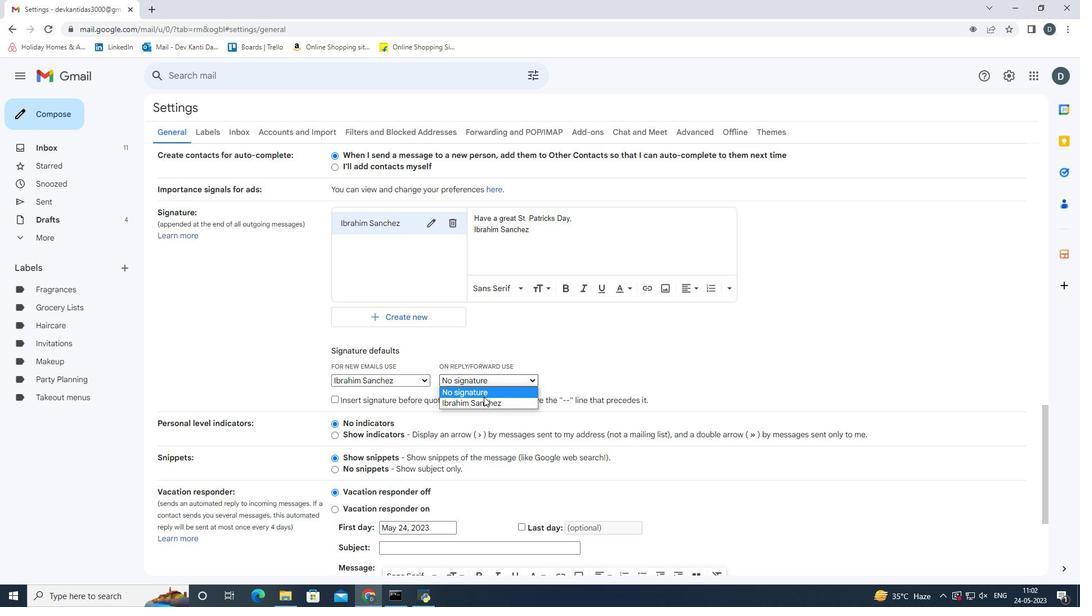 
Action: Mouse pressed left at (477, 404)
Screenshot: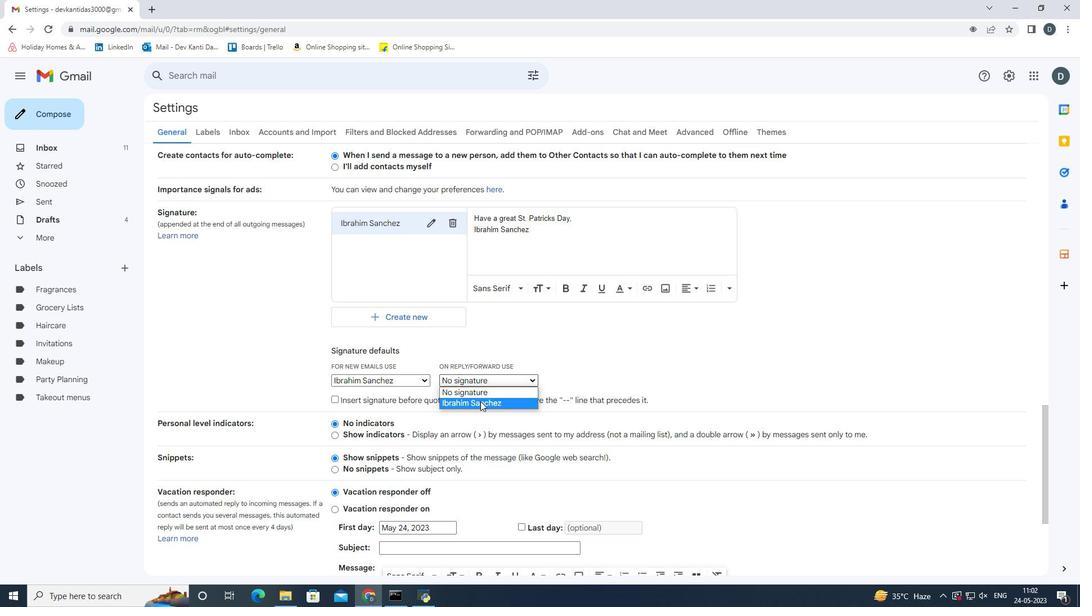 
Action: Mouse moved to (672, 374)
Screenshot: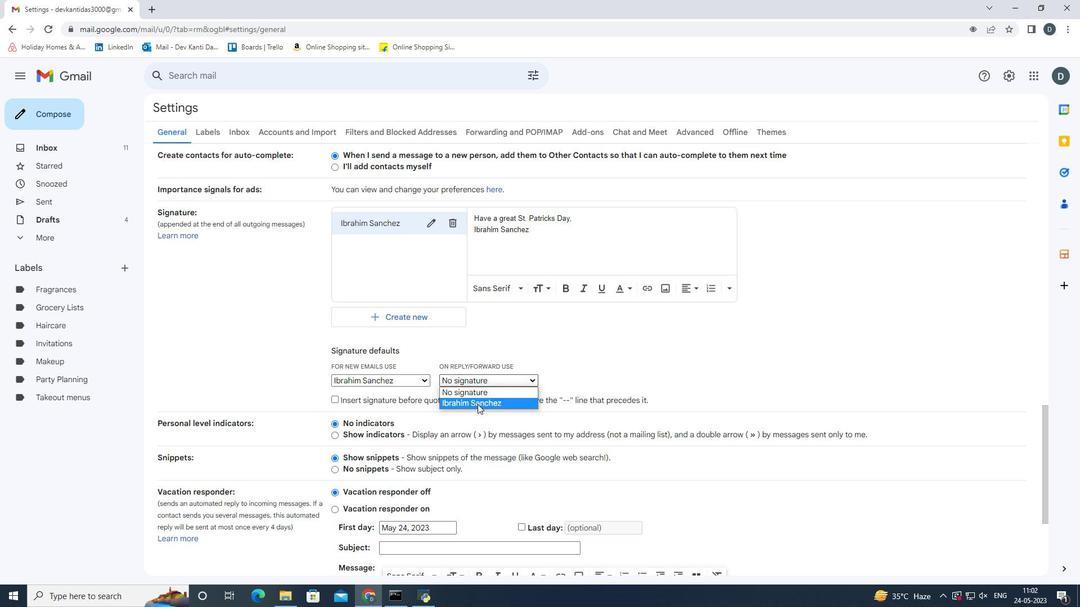 
Action: Mouse scrolled (672, 374) with delta (0, 0)
Screenshot: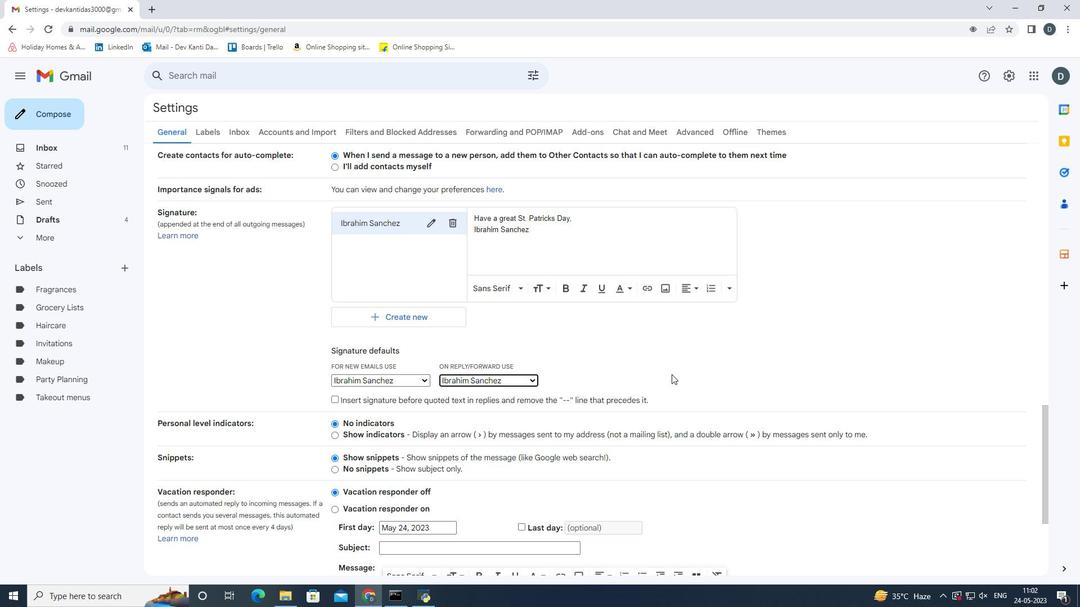 
Action: Mouse scrolled (672, 374) with delta (0, 0)
Screenshot: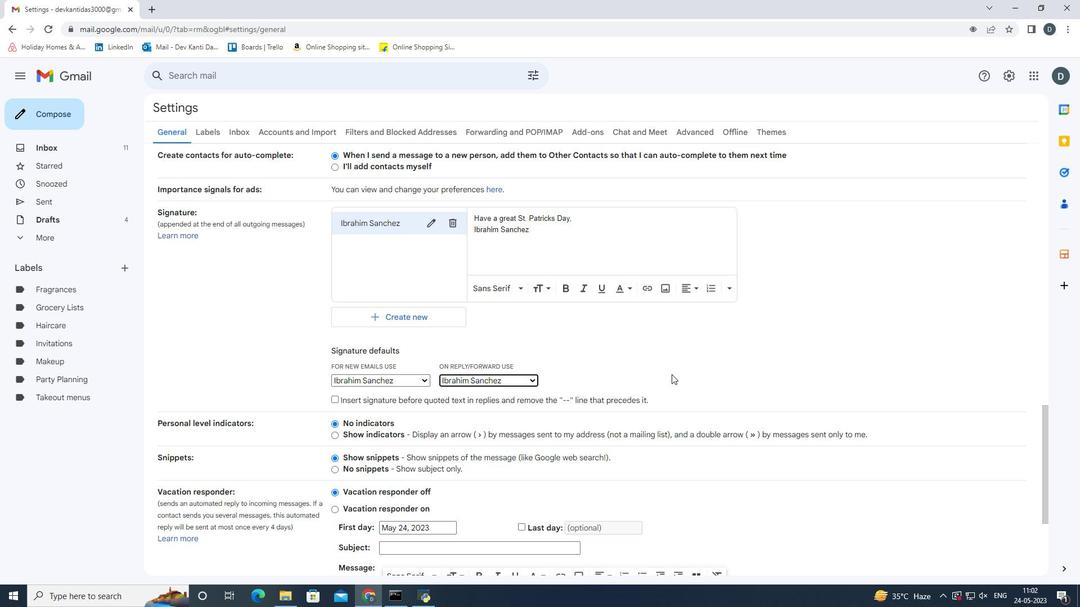 
Action: Mouse scrolled (672, 374) with delta (0, 0)
Screenshot: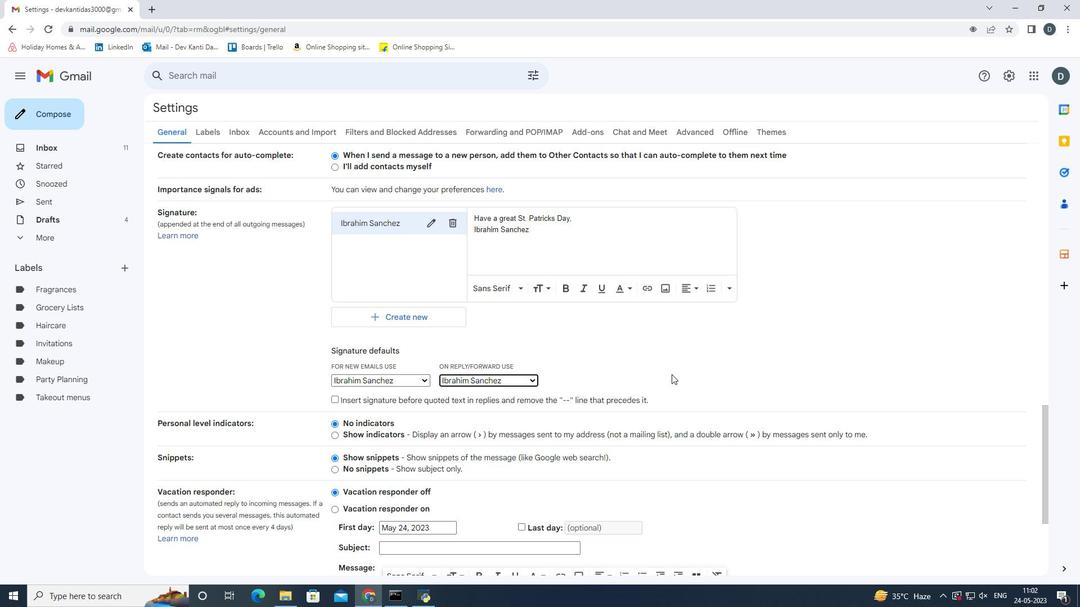 
Action: Mouse scrolled (672, 374) with delta (0, 0)
Screenshot: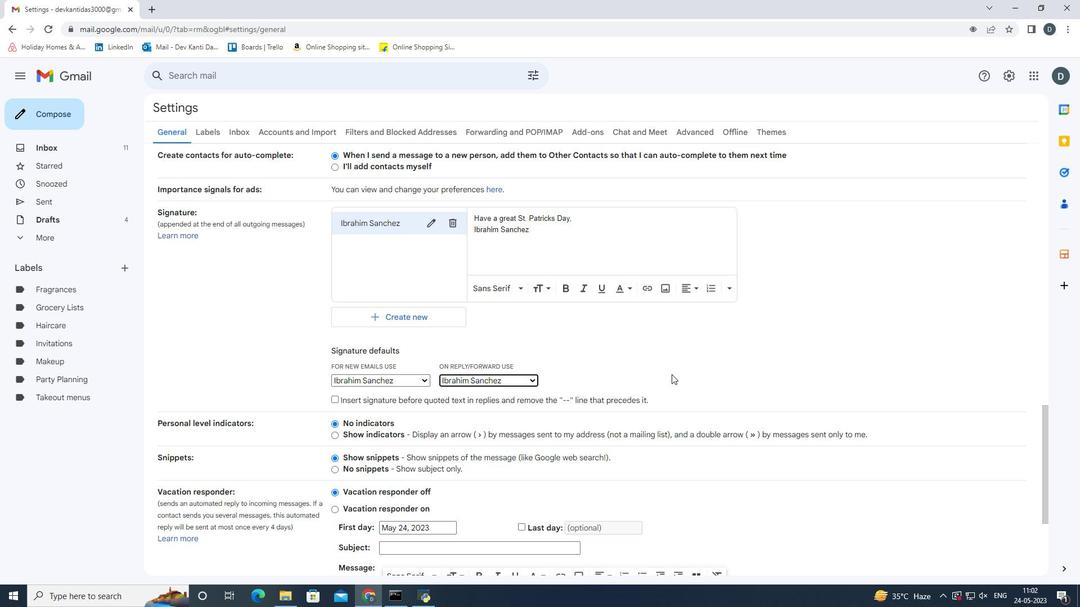
Action: Mouse scrolled (672, 374) with delta (0, 0)
Screenshot: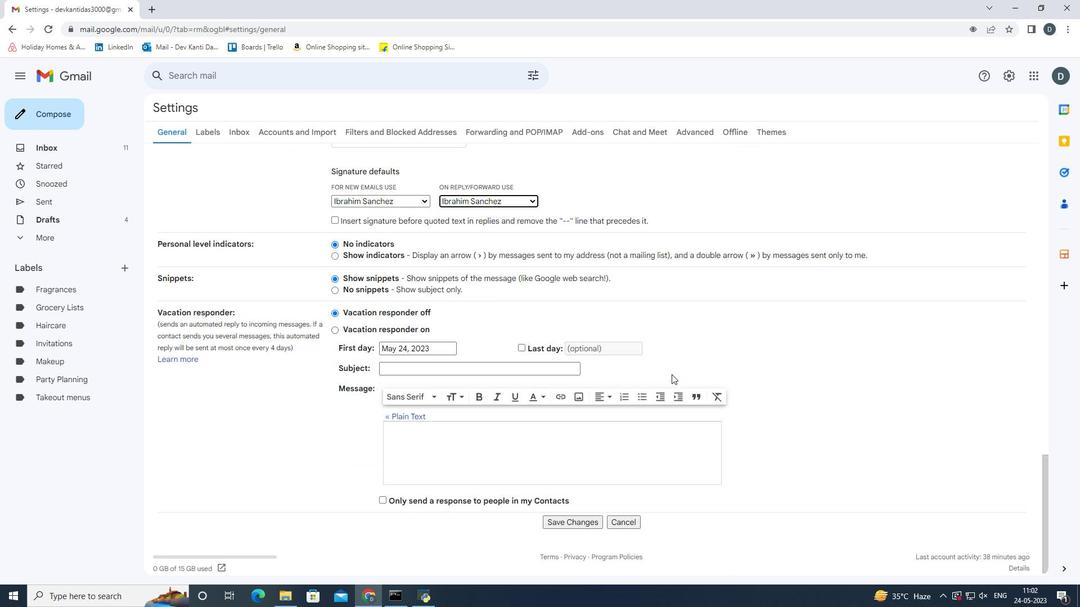 
Action: Mouse scrolled (672, 374) with delta (0, 0)
Screenshot: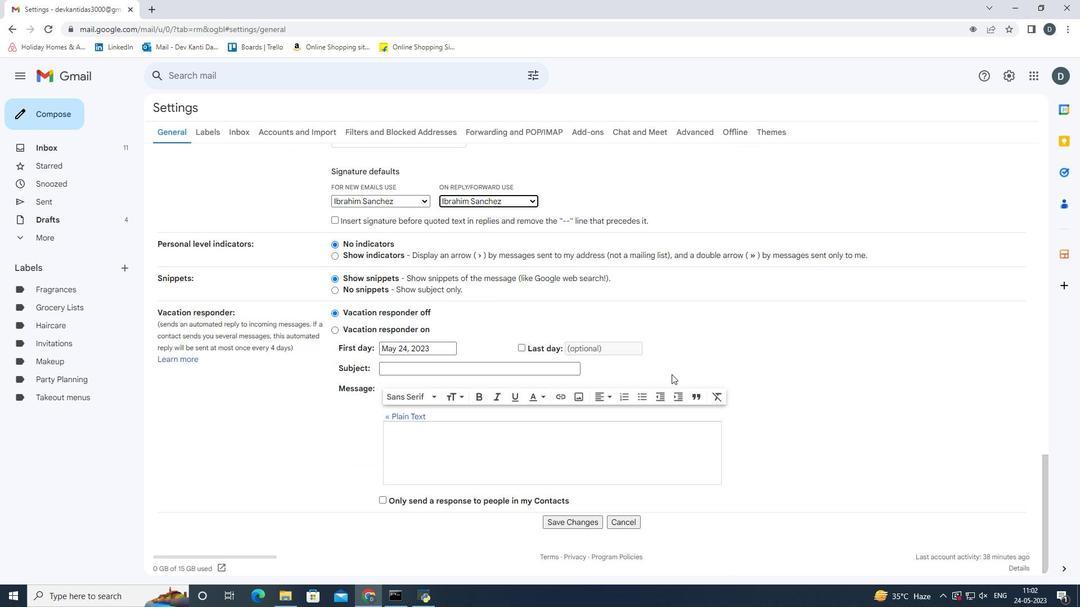 
Action: Mouse moved to (584, 520)
Screenshot: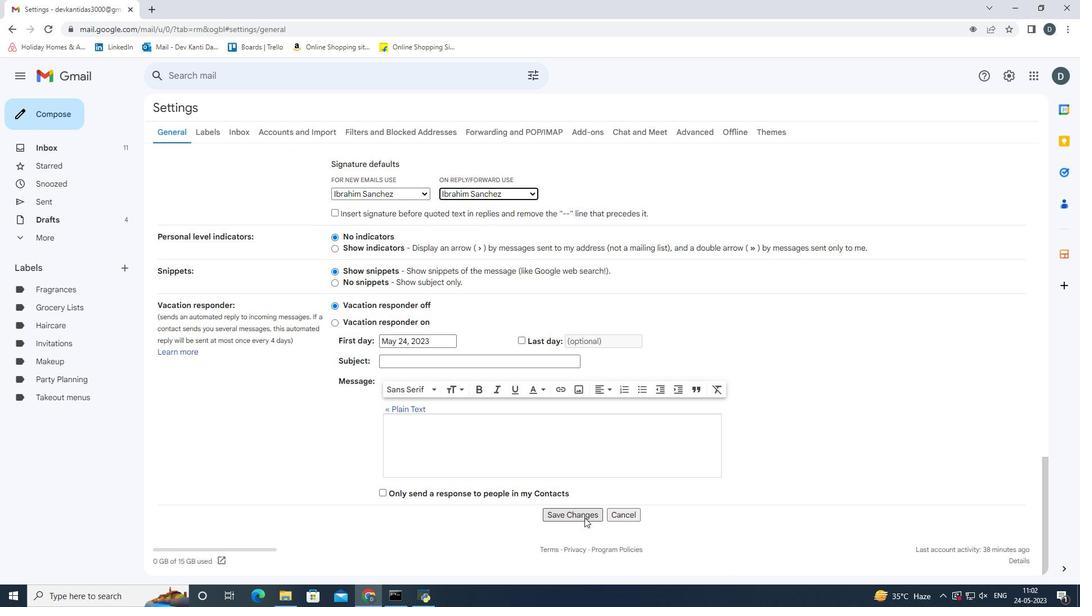 
Action: Mouse pressed left at (584, 520)
Screenshot: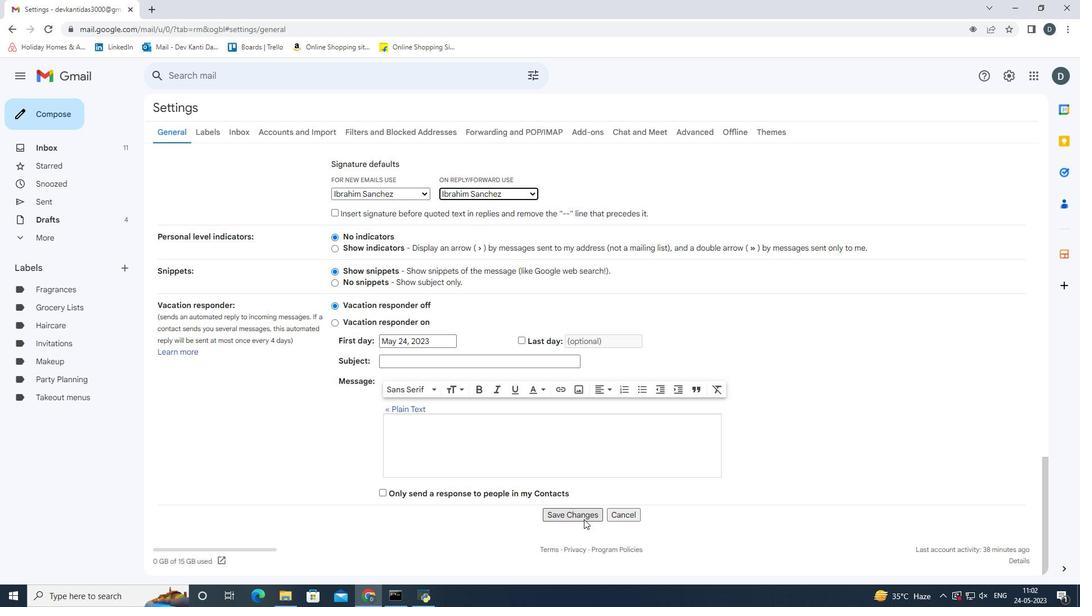 
Action: Mouse moved to (51, 117)
Screenshot: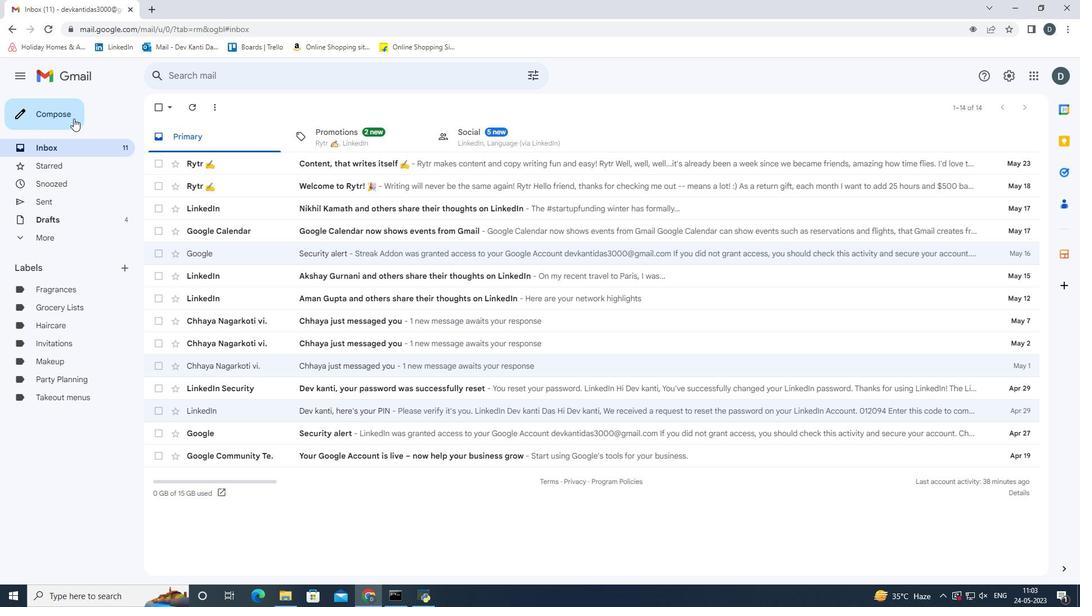 
Action: Mouse pressed left at (51, 117)
Screenshot: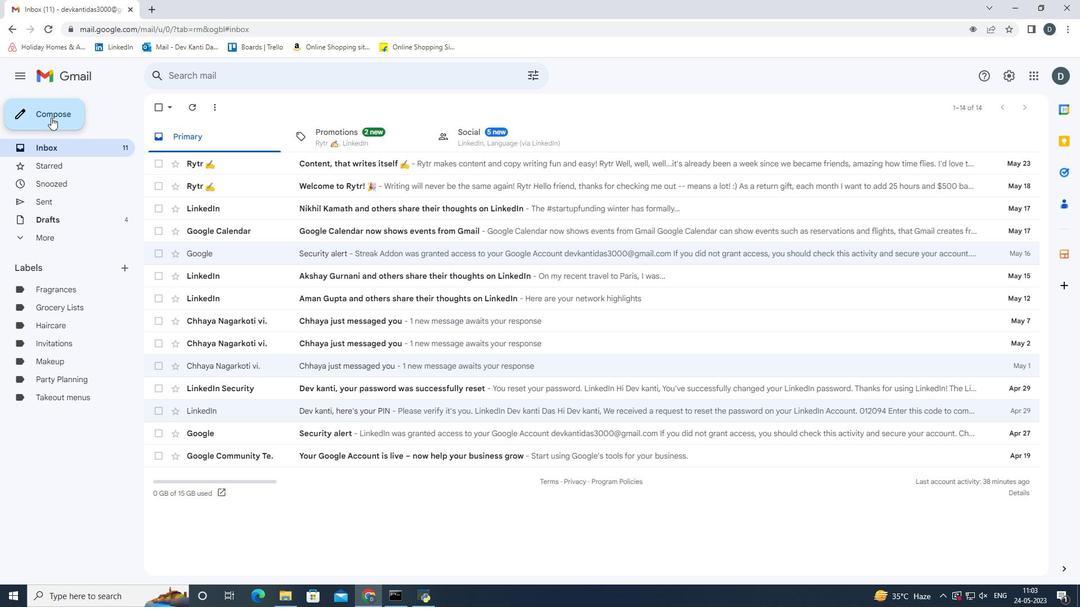 
Action: Mouse moved to (763, 272)
Screenshot: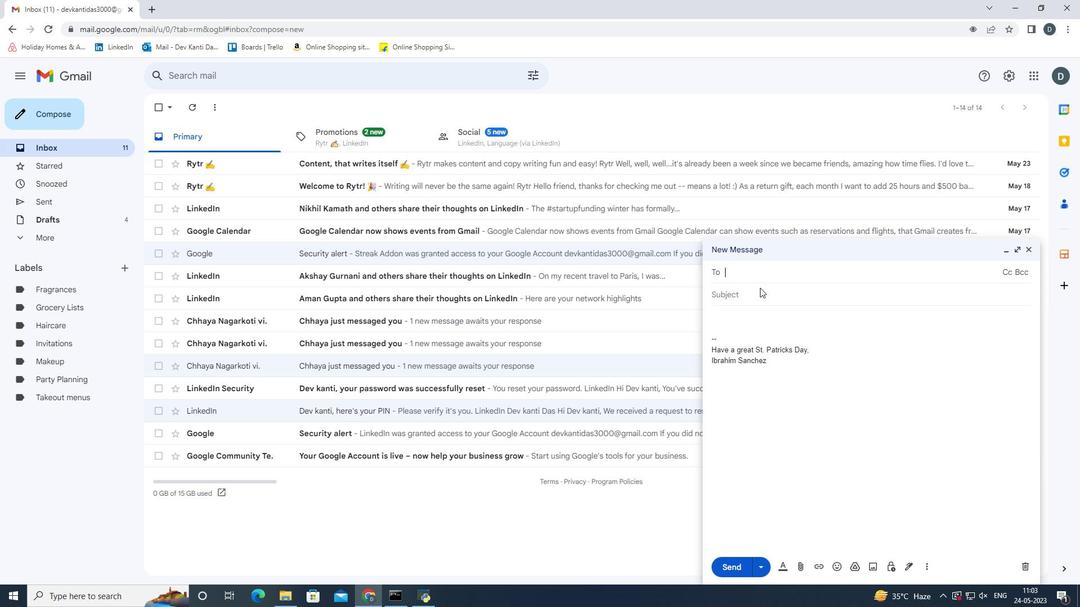 
Action: Key pressed <Key.shift>Sp<Key.backspace>oftage.2<Key.shift><Key.shift><Key.shift><Key.shift><Key.shift><Key.shift><Key.shift><Key.shift><Key.shift><Key.shift><Key.shift><Key.shift><Key.shift><Key.shift><Key.shift><Key.shift><Key.shift><Key.shift><Key.shift><Key.shift><Key.shift><Key.shift><Key.shift><Key.shift><Key.shift><Key.shift><Key.shift><Key.shift><Key.shift><Key.shift><Key.shift><Key.shift><Key.shift><Key.shift><Key.shift><Key.shift>@<Key.down>
Screenshot: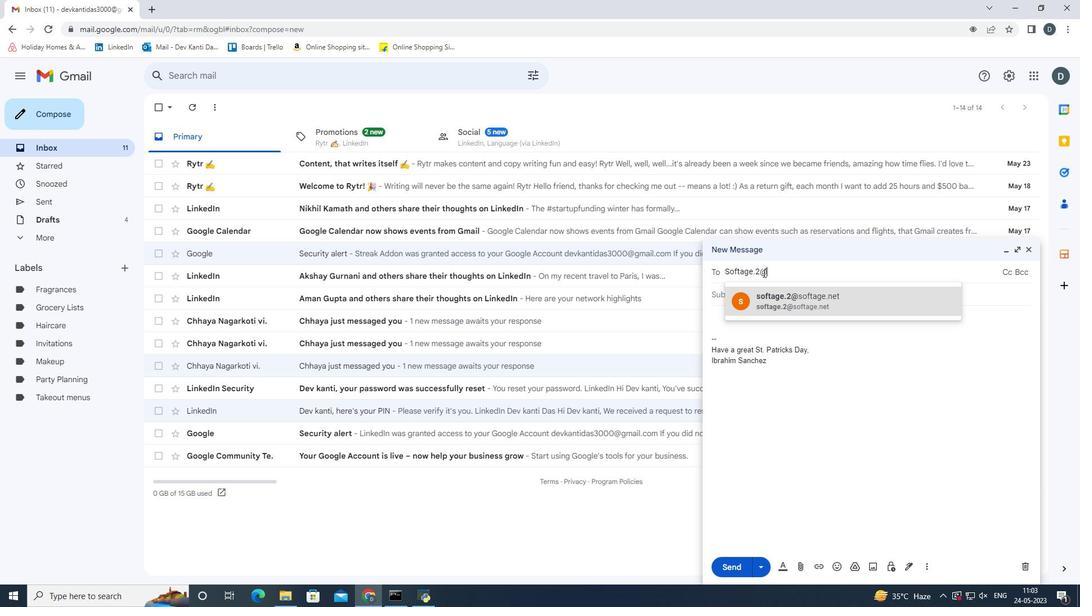 
Action: Mouse moved to (807, 293)
Screenshot: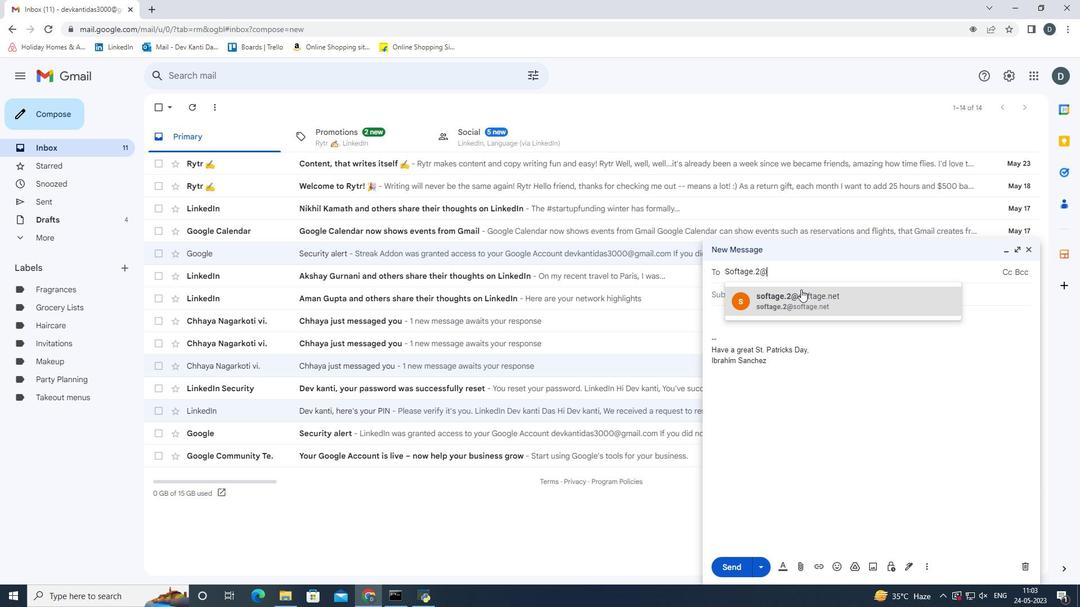 
Action: Mouse pressed left at (807, 293)
Screenshot: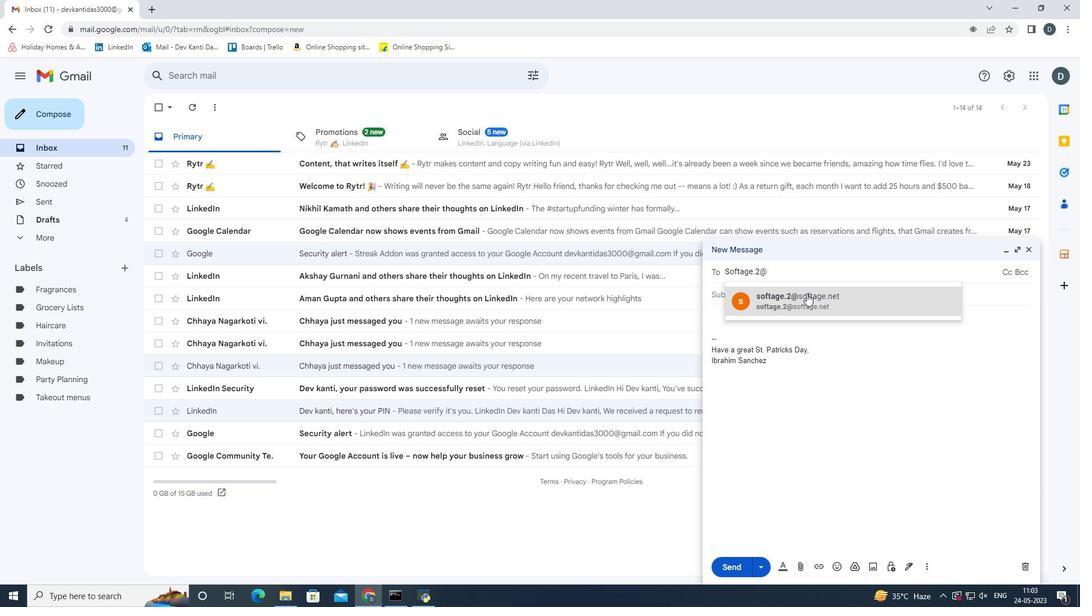 
Action: Mouse moved to (929, 566)
Screenshot: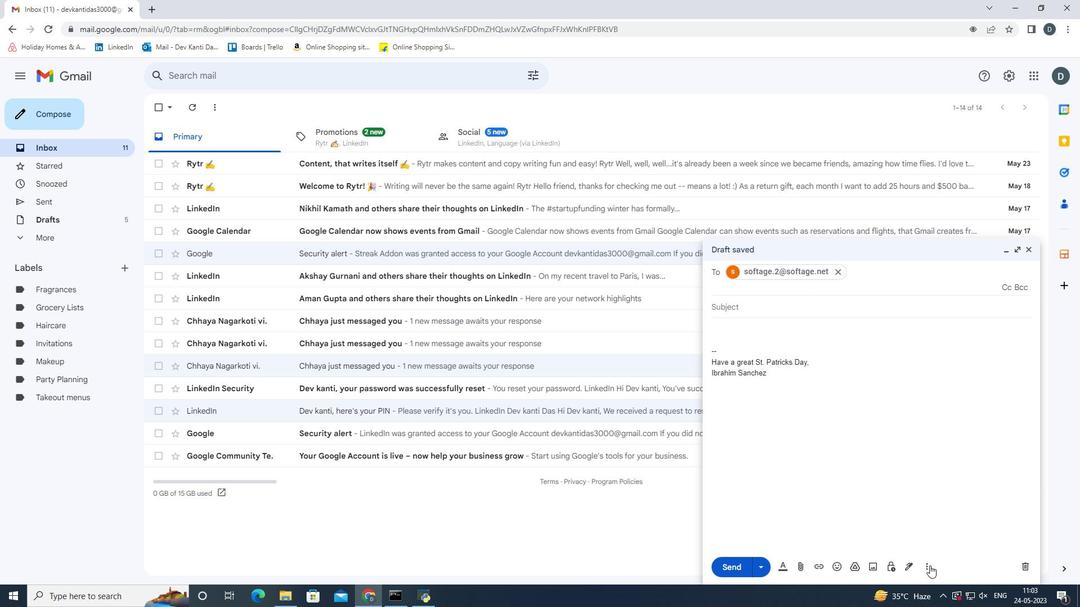 
Action: Mouse pressed left at (929, 566)
Screenshot: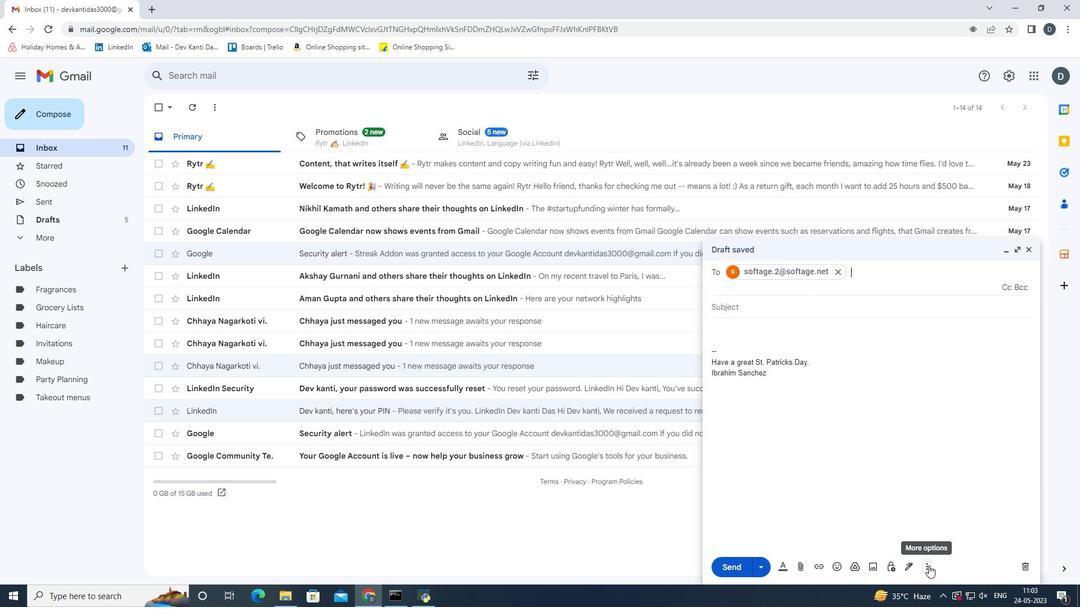 
Action: Mouse moved to (866, 446)
Screenshot: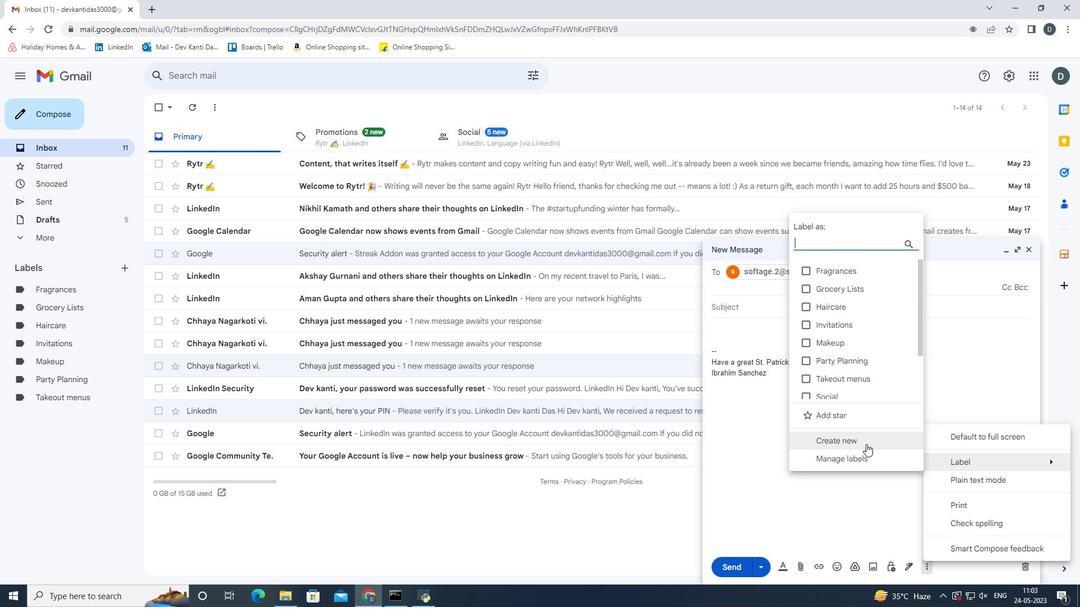 
Action: Mouse pressed left at (866, 446)
Screenshot: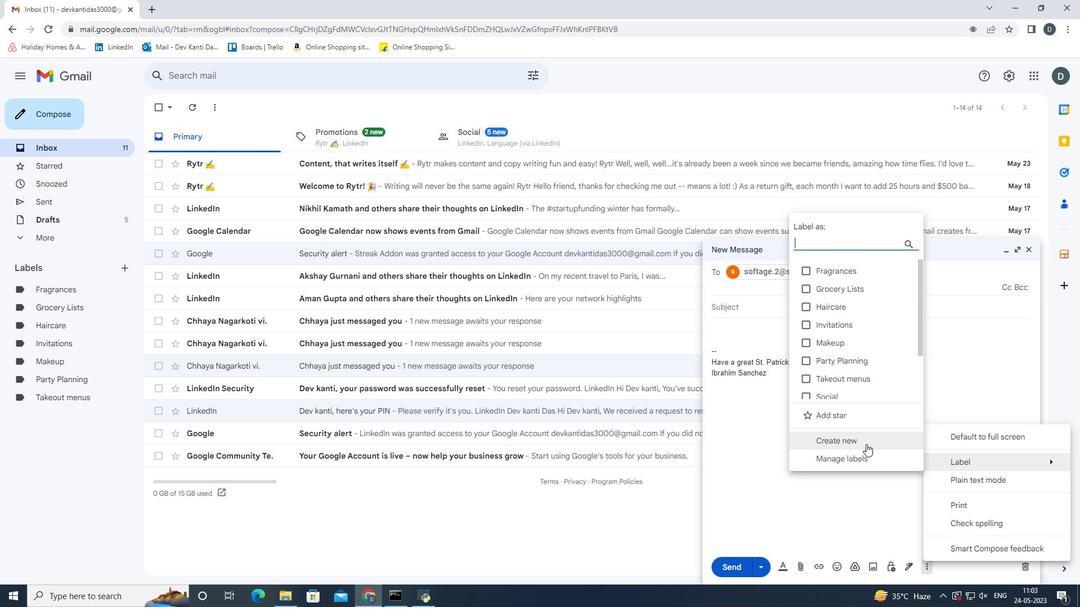 
Action: Mouse moved to (598, 298)
Screenshot: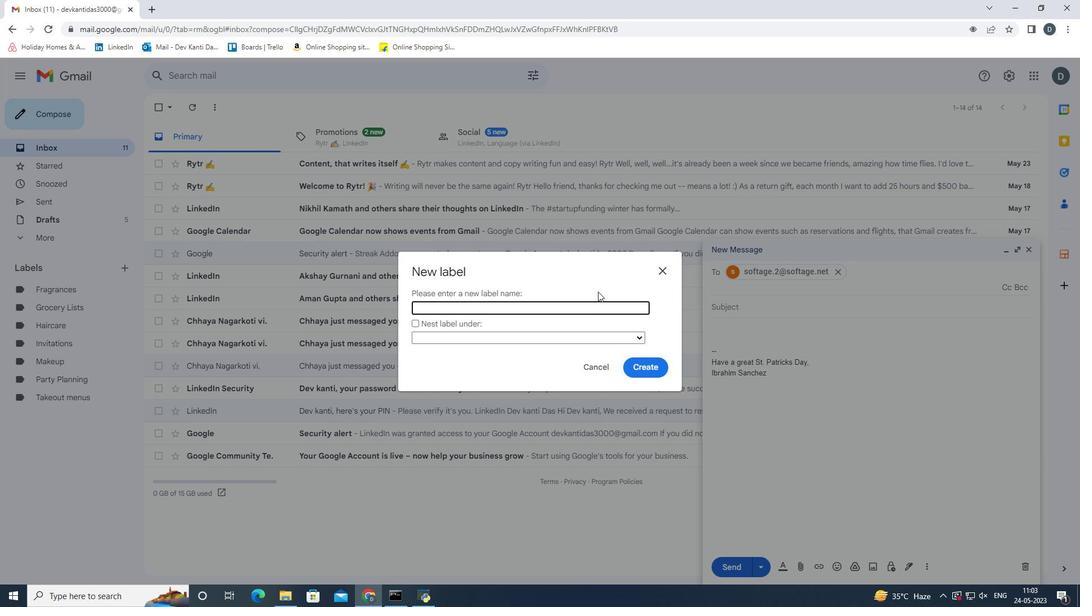 
Action: Key pressed <Key.shift>Decorations<Key.enter>
Screenshot: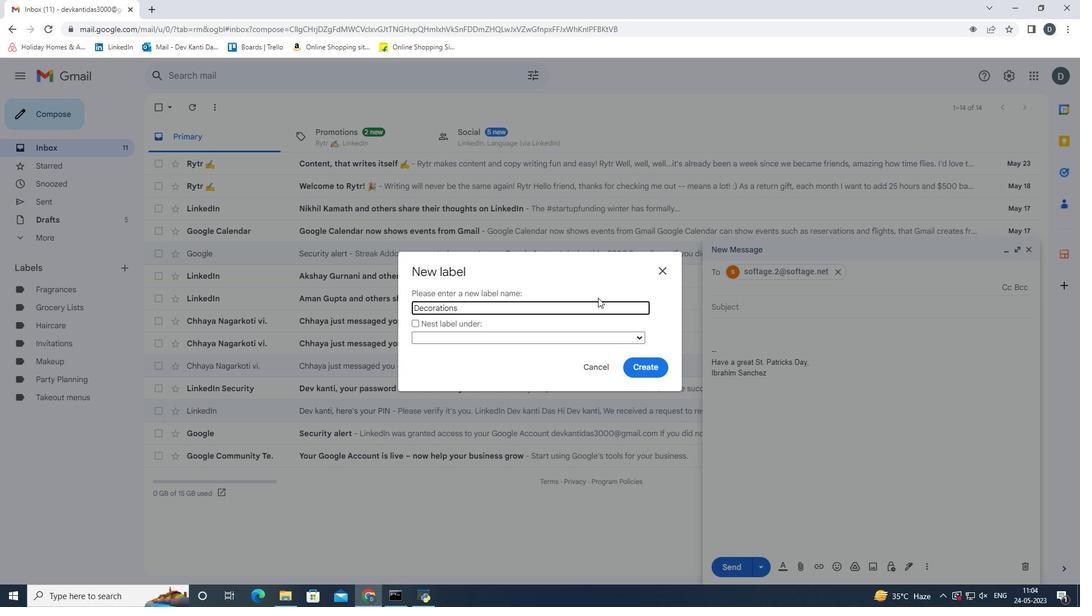 
Action: Mouse moved to (738, 566)
Screenshot: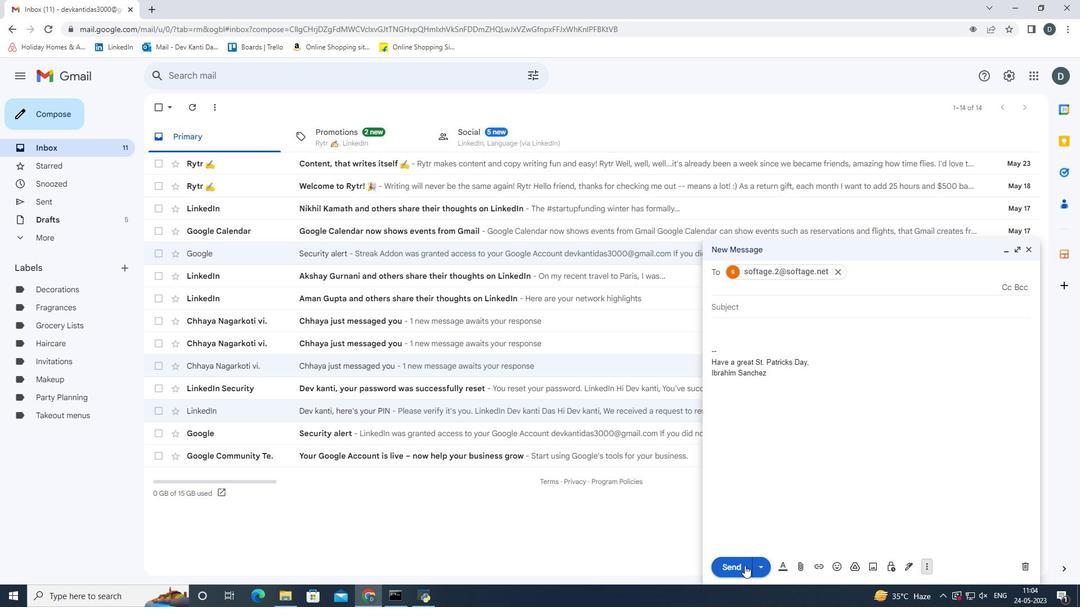 
Action: Mouse pressed left at (738, 566)
Screenshot: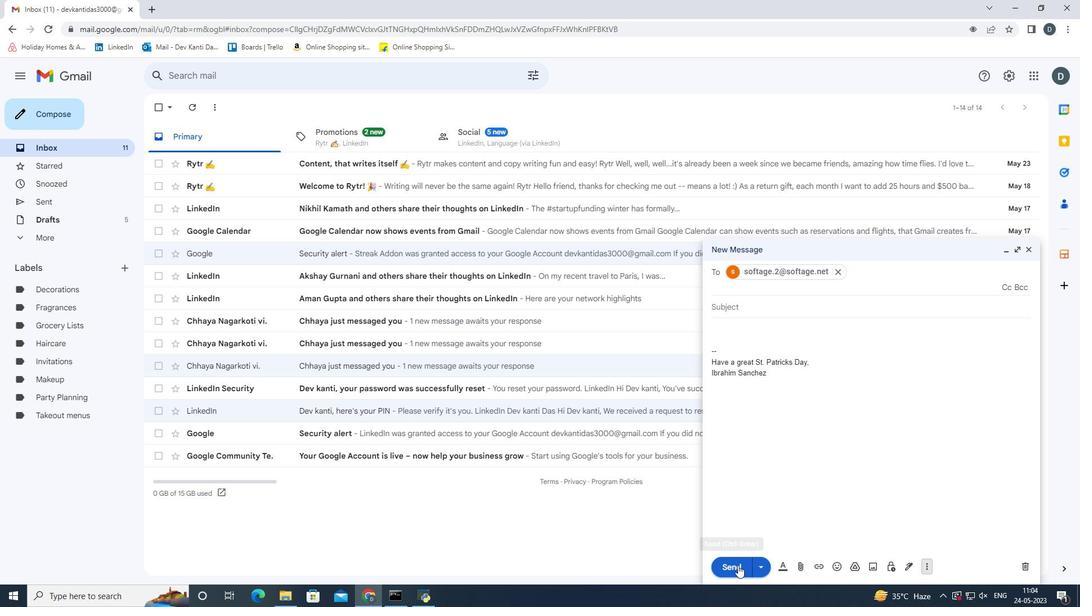 
